 Task: Find people on LinkedIn who work at SGS, are located in Xianyang, Shaanxi, China, in the Public Policy Offices industry, speak French, offer Project Management services, and attended Sikkim University.
Action: Mouse moved to (509, 58)
Screenshot: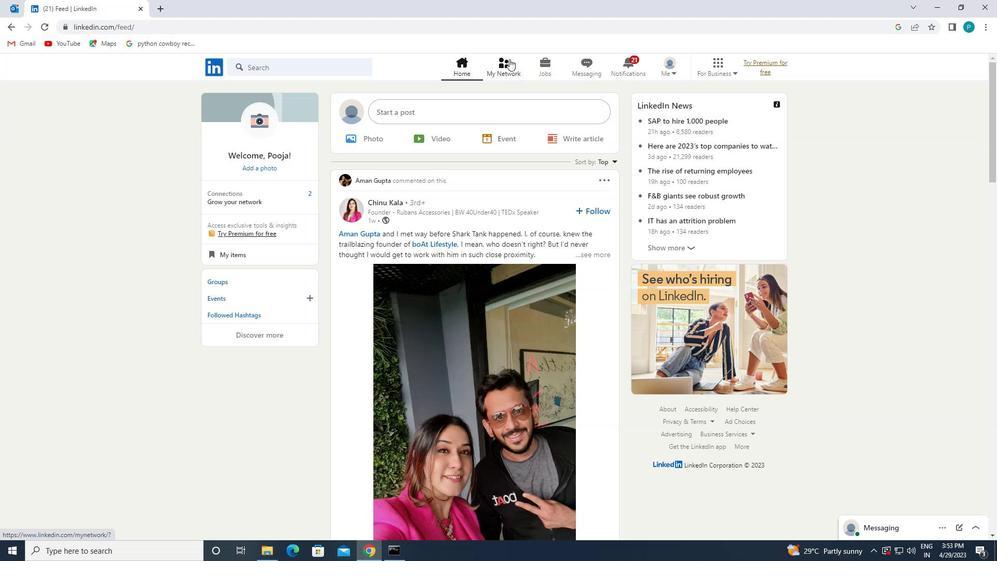 
Action: Mouse pressed left at (509, 58)
Screenshot: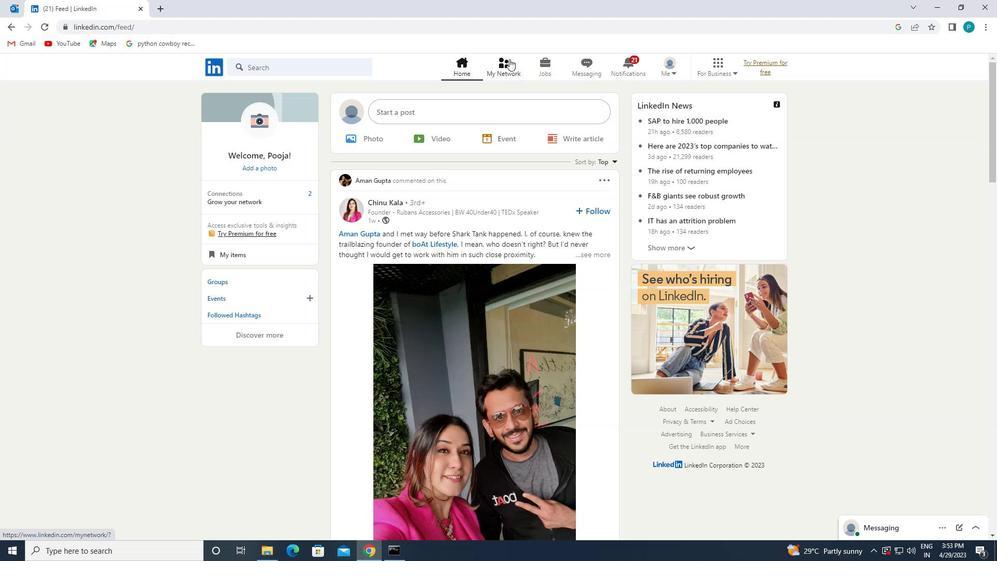 
Action: Mouse moved to (288, 125)
Screenshot: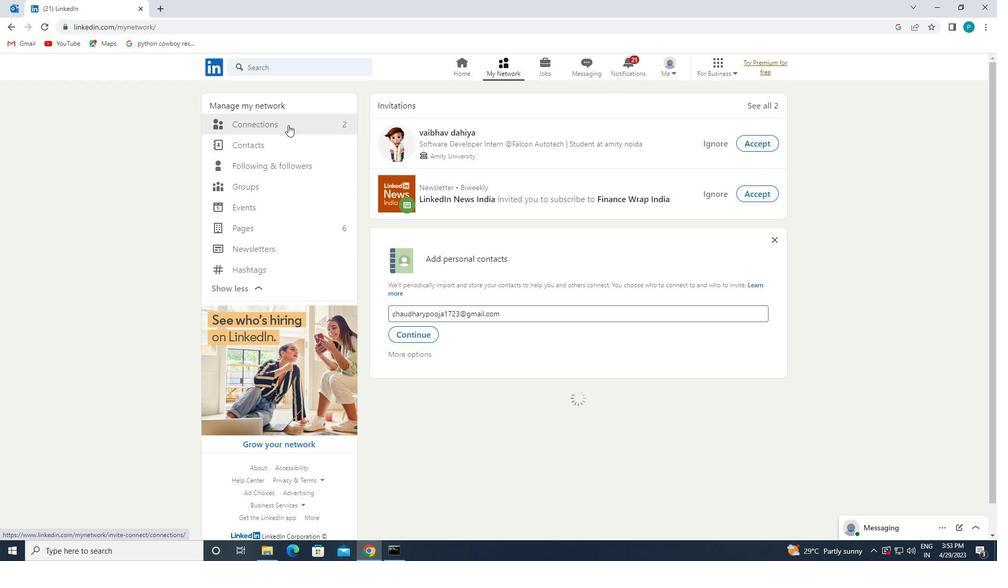 
Action: Mouse pressed left at (288, 125)
Screenshot: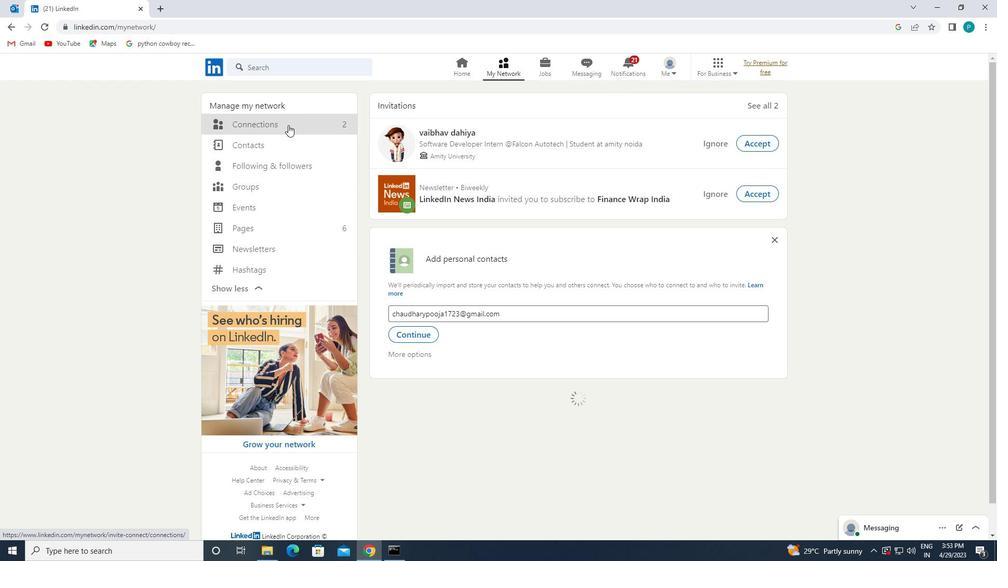 
Action: Mouse moved to (552, 126)
Screenshot: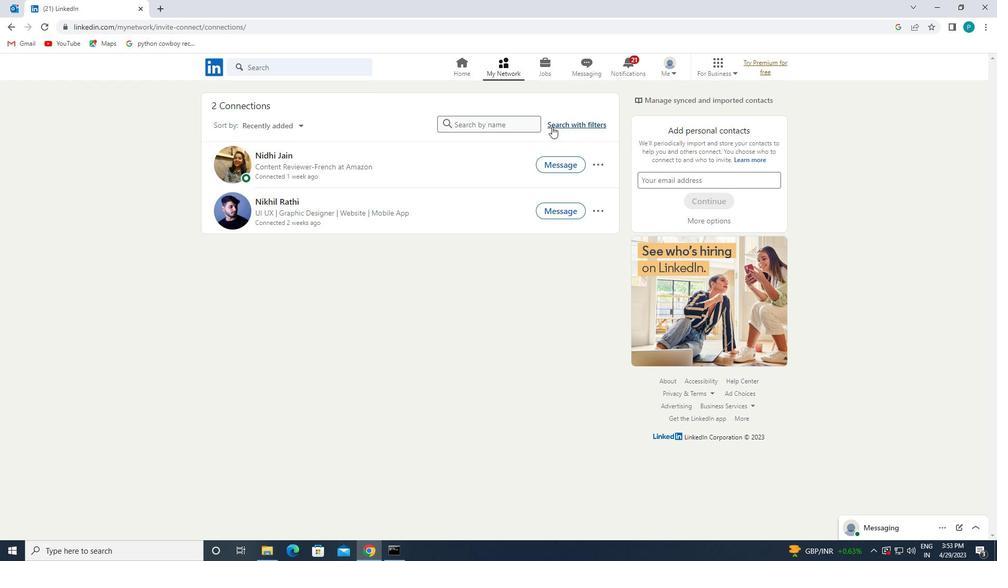 
Action: Mouse pressed left at (552, 126)
Screenshot: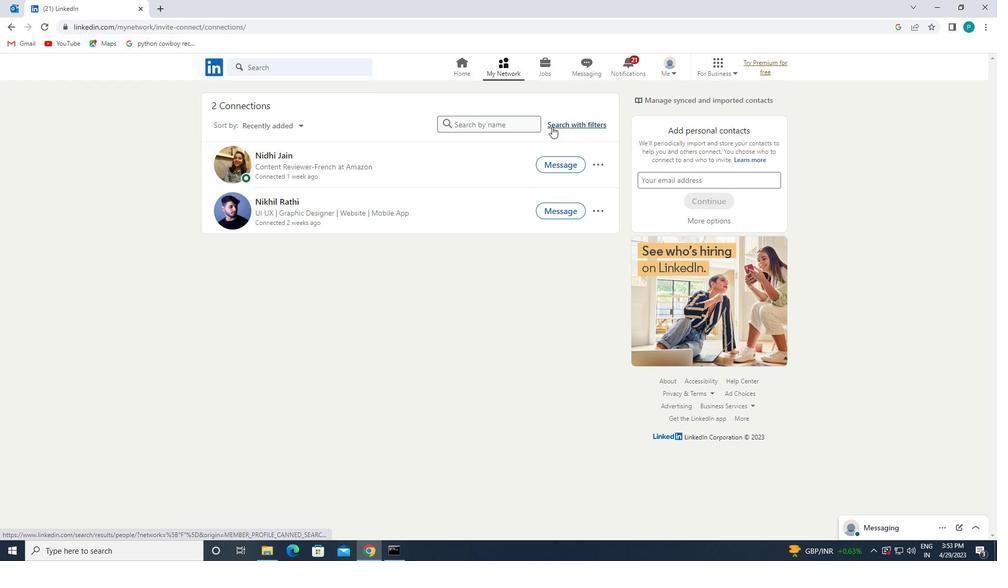 
Action: Mouse moved to (531, 100)
Screenshot: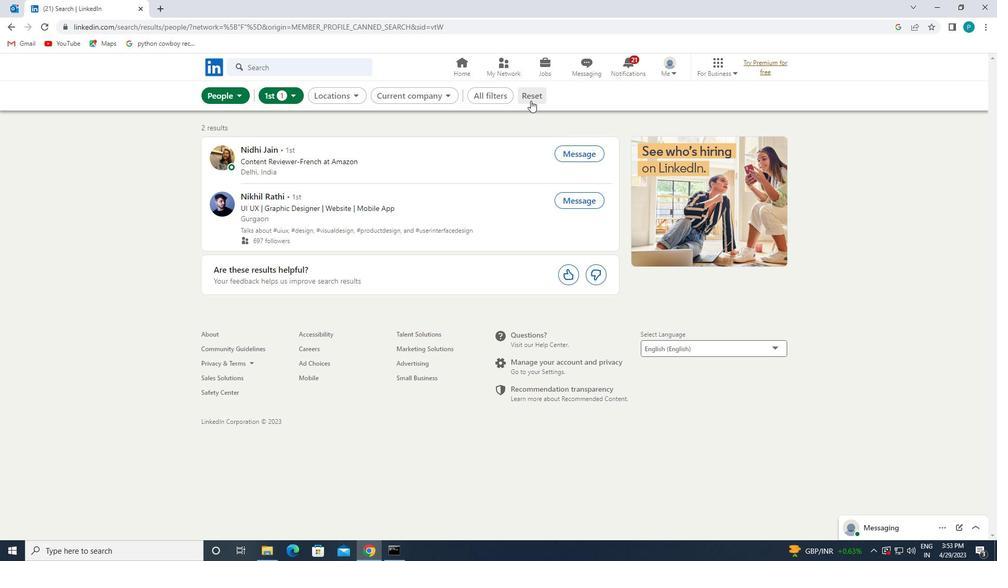 
Action: Mouse pressed left at (531, 100)
Screenshot: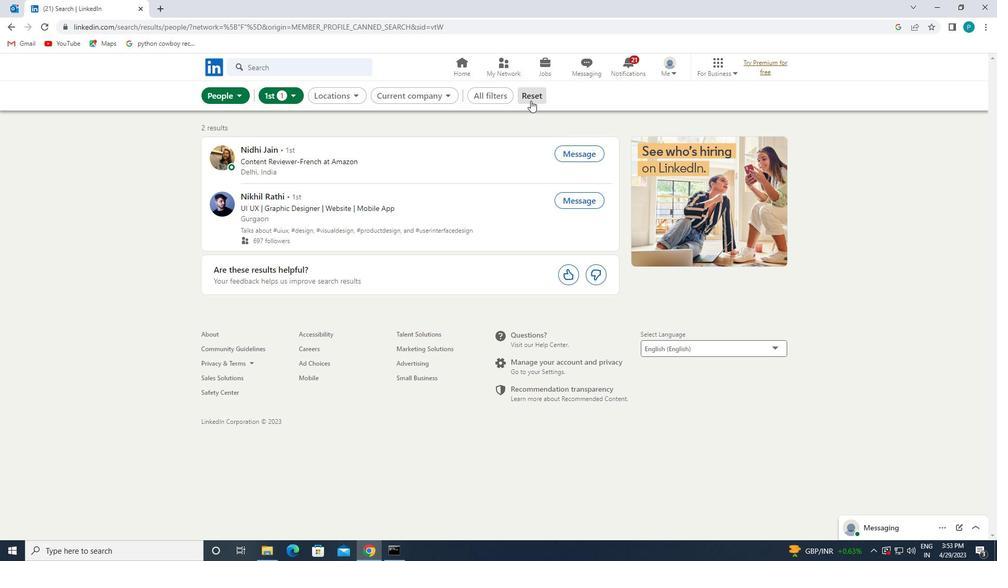 
Action: Mouse moved to (514, 92)
Screenshot: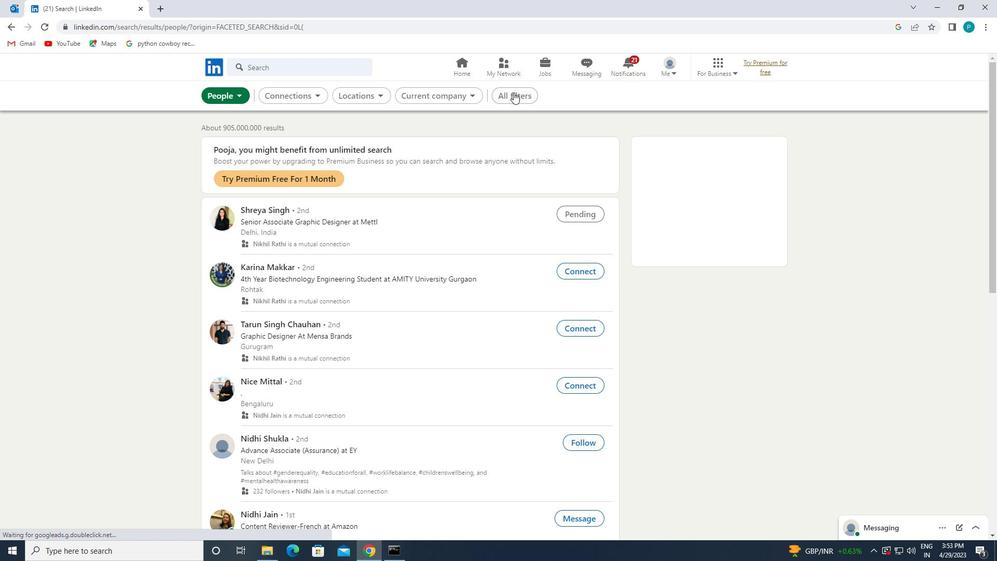 
Action: Mouse pressed left at (514, 92)
Screenshot: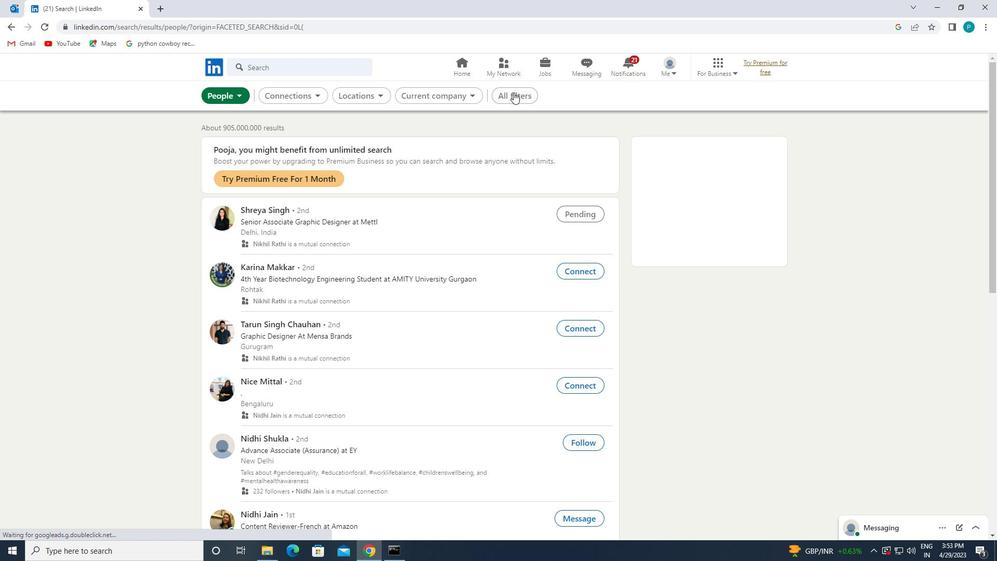 
Action: Mouse moved to (853, 256)
Screenshot: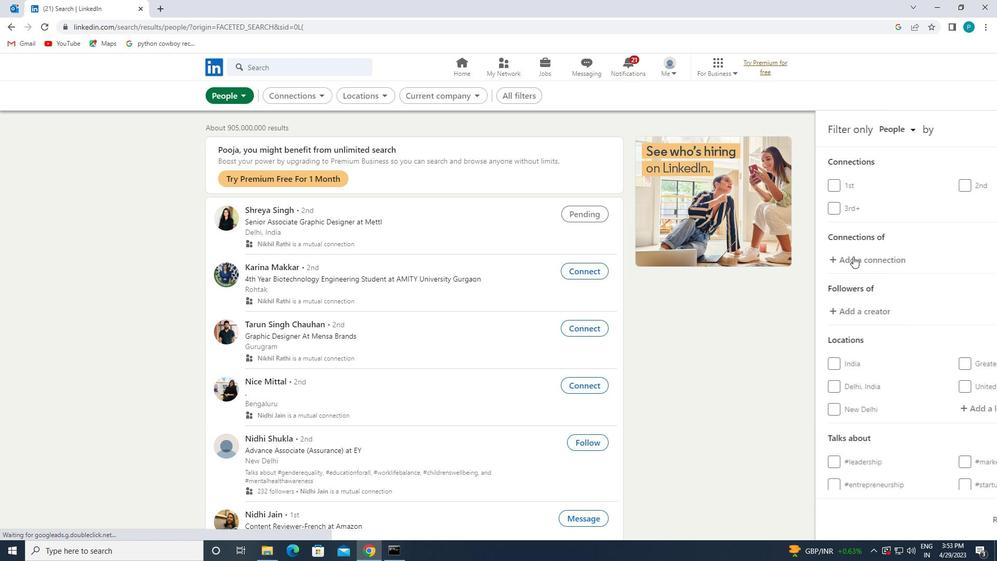
Action: Mouse scrolled (853, 256) with delta (0, 0)
Screenshot: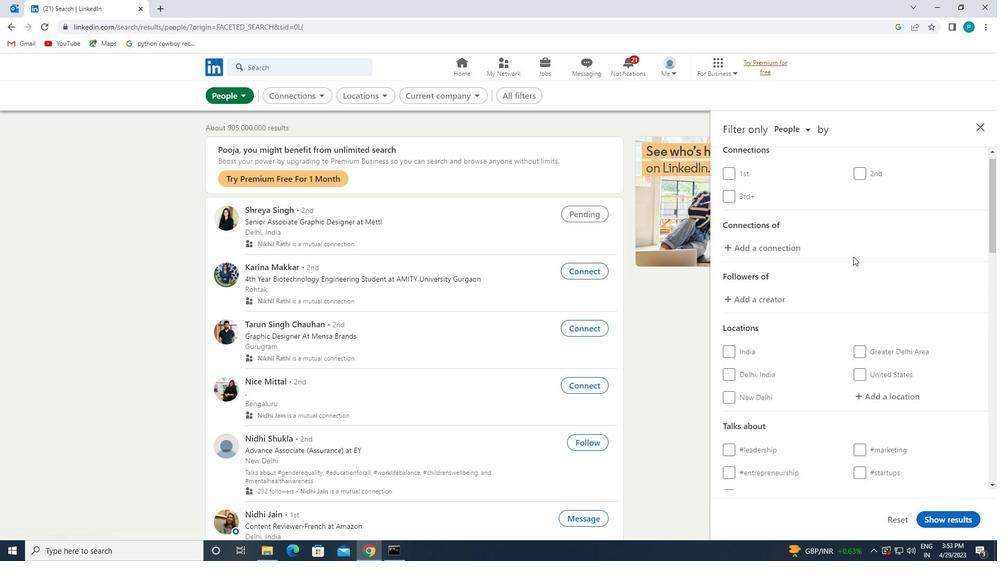 
Action: Mouse scrolled (853, 256) with delta (0, 0)
Screenshot: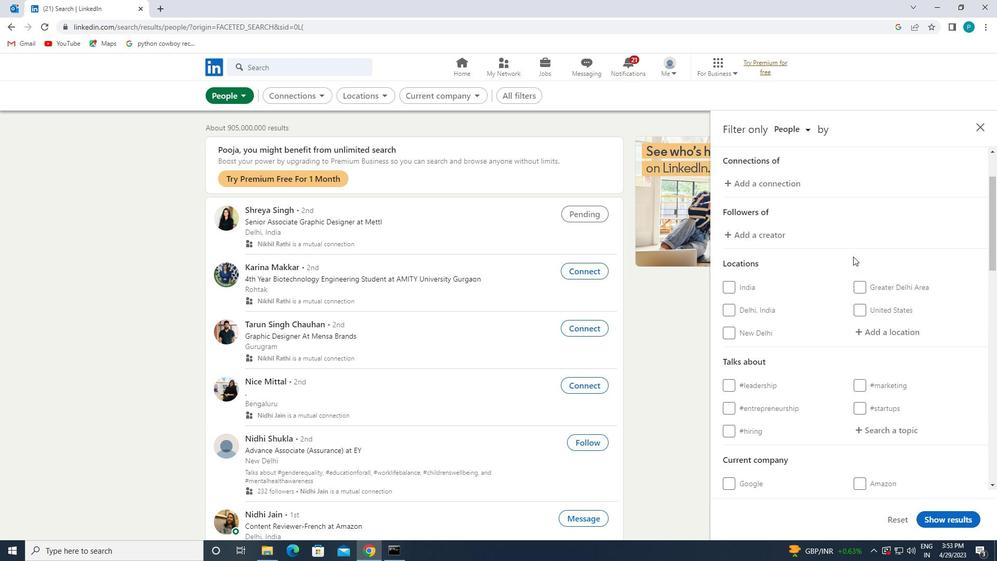 
Action: Mouse moved to (870, 305)
Screenshot: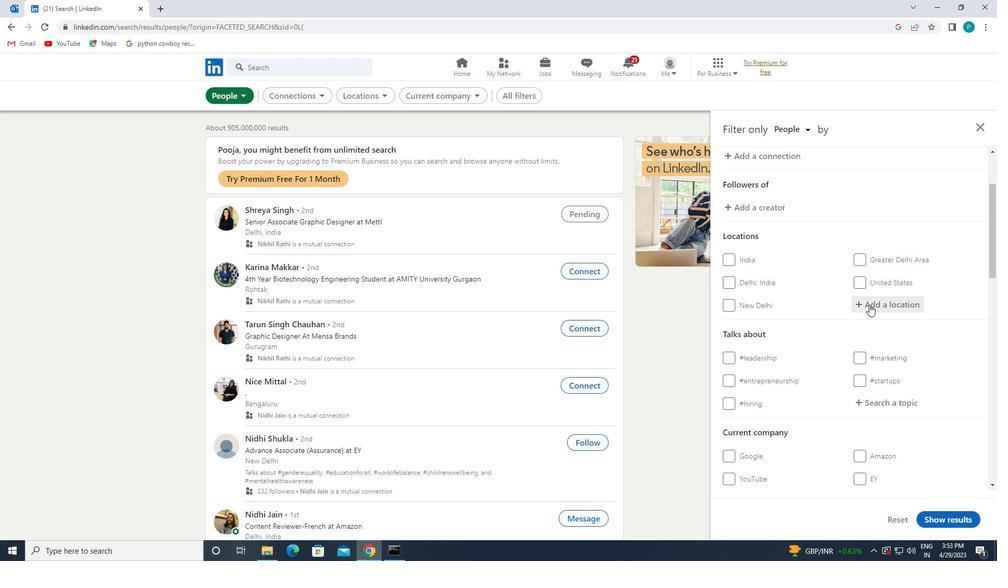 
Action: Mouse pressed left at (870, 305)
Screenshot: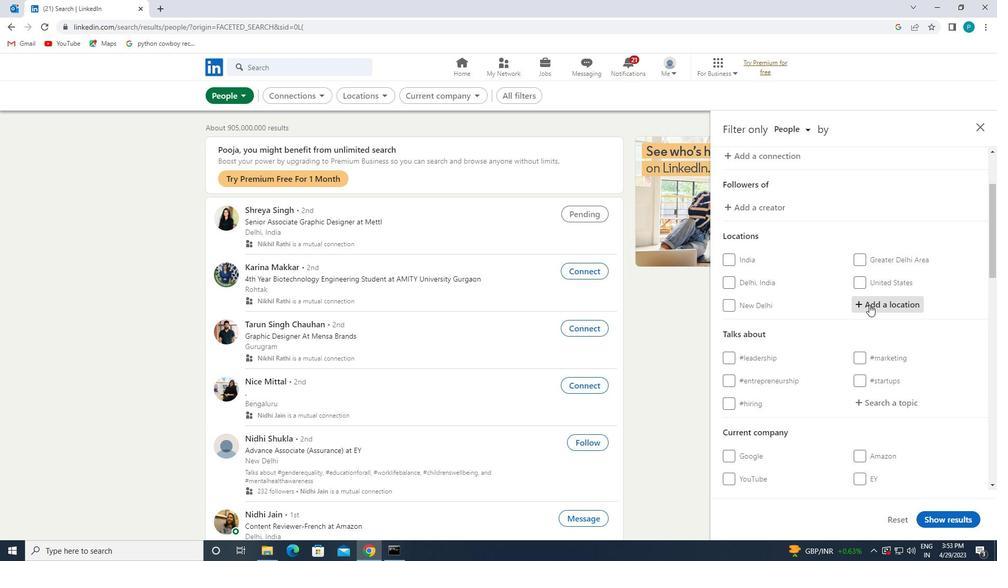 
Action: Key pressed <Key.caps_lock>x<Key.caps_lock>iang<Key.backspace>yan
Screenshot: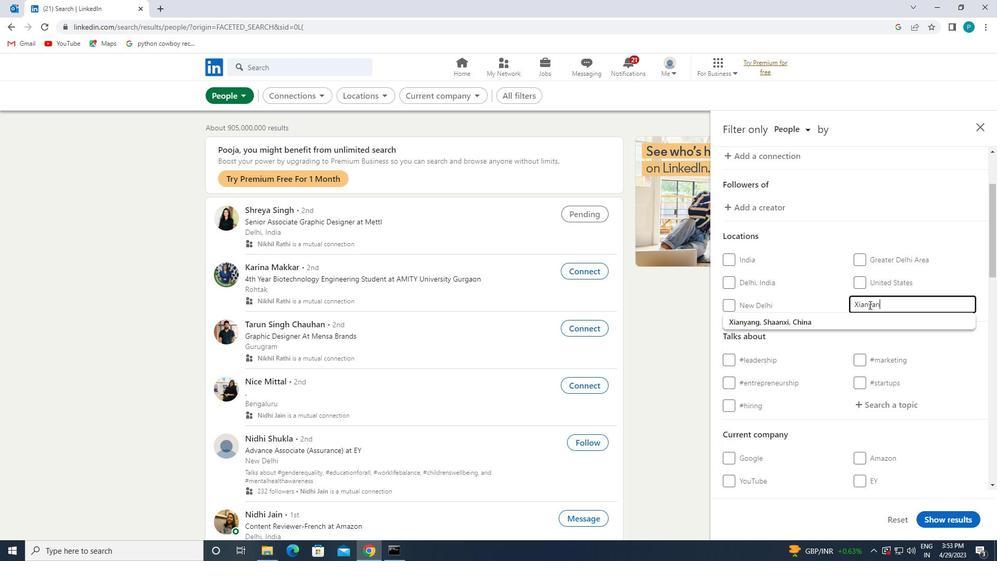 
Action: Mouse moved to (886, 317)
Screenshot: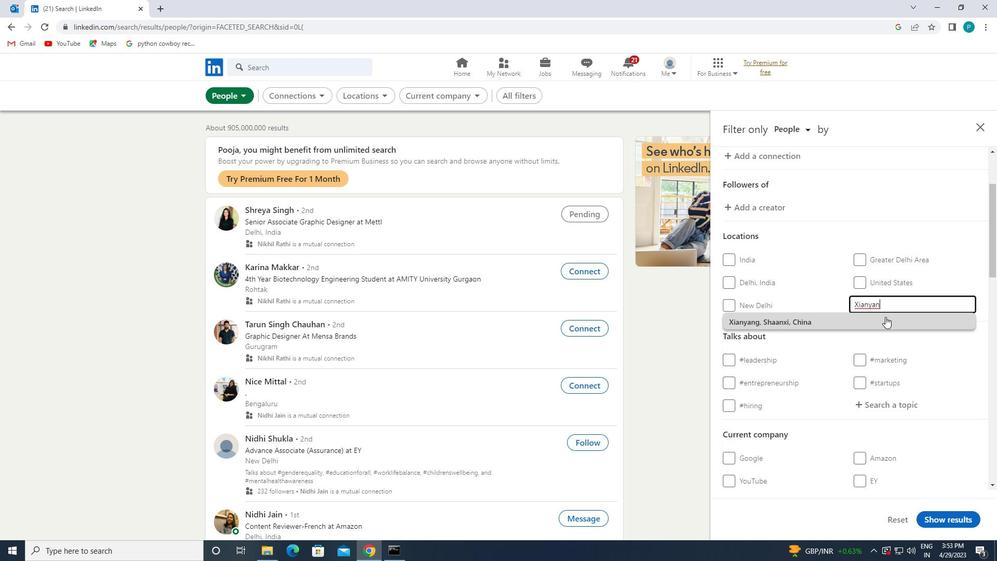
Action: Mouse pressed left at (886, 317)
Screenshot: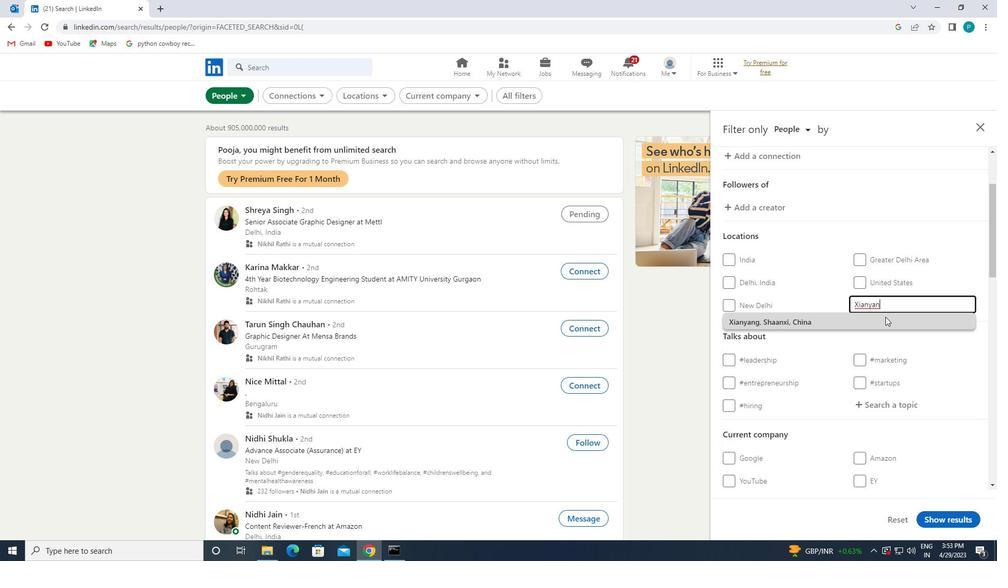 
Action: Mouse moved to (873, 400)
Screenshot: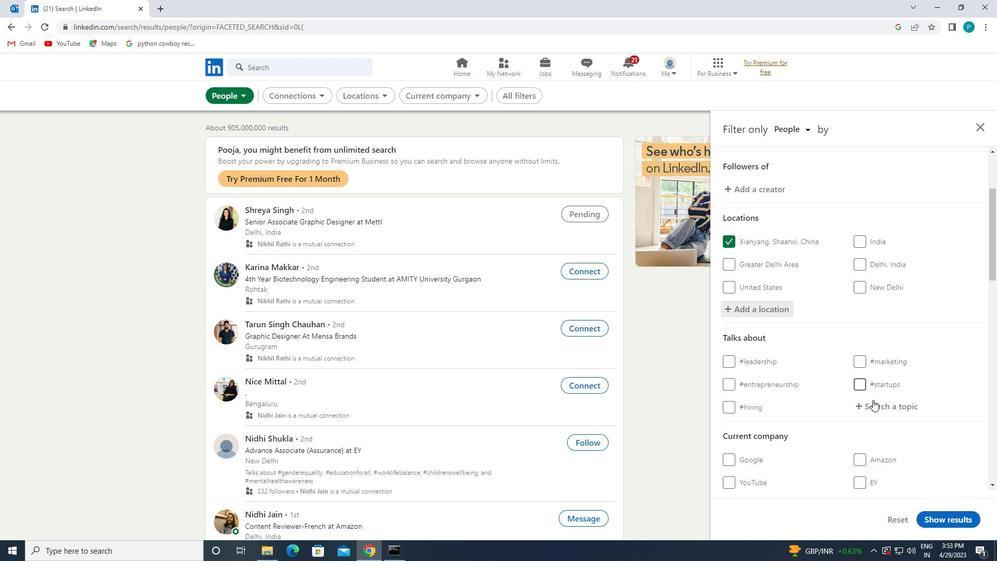 
Action: Mouse scrolled (873, 399) with delta (0, 0)
Screenshot: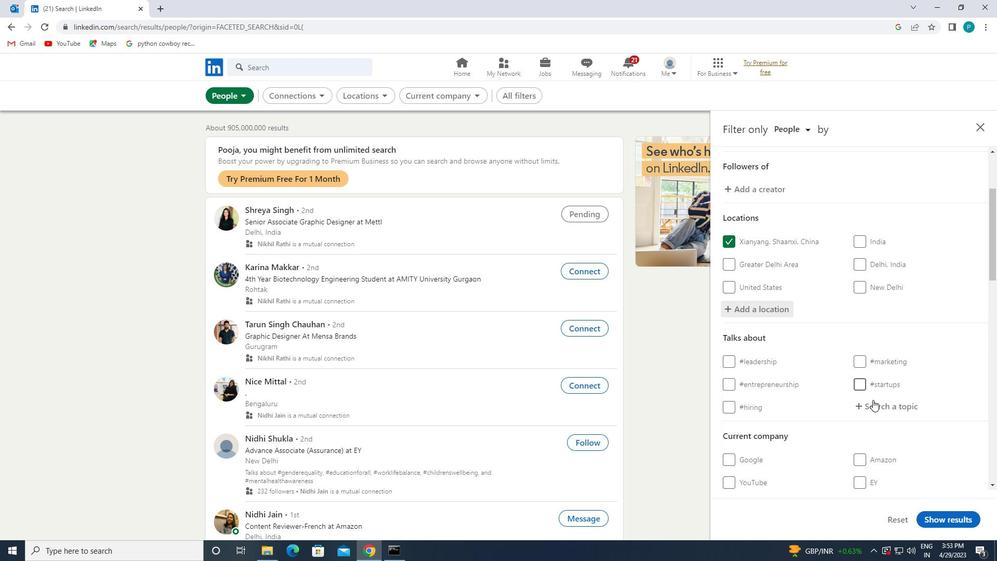 
Action: Mouse moved to (875, 374)
Screenshot: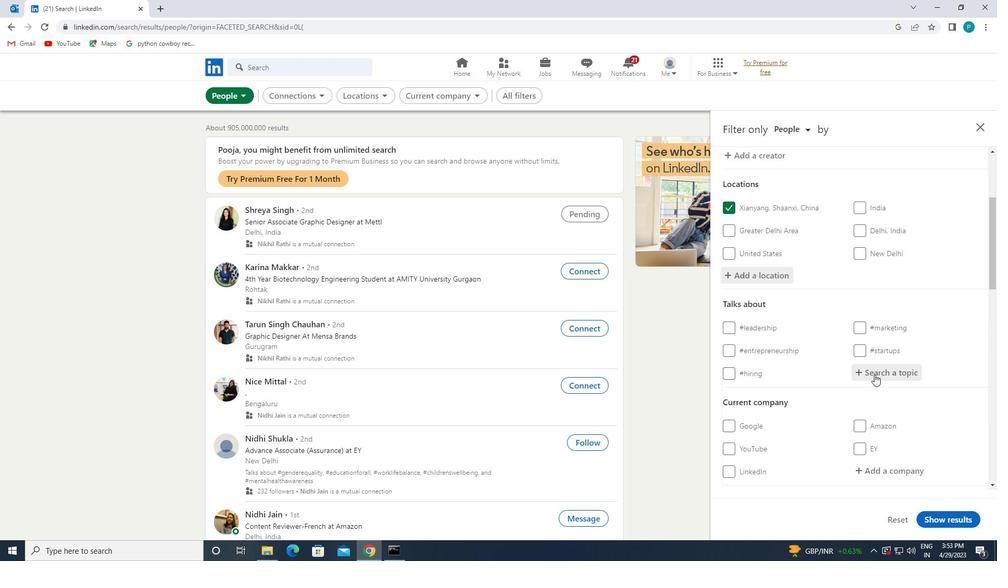 
Action: Mouse pressed left at (875, 374)
Screenshot: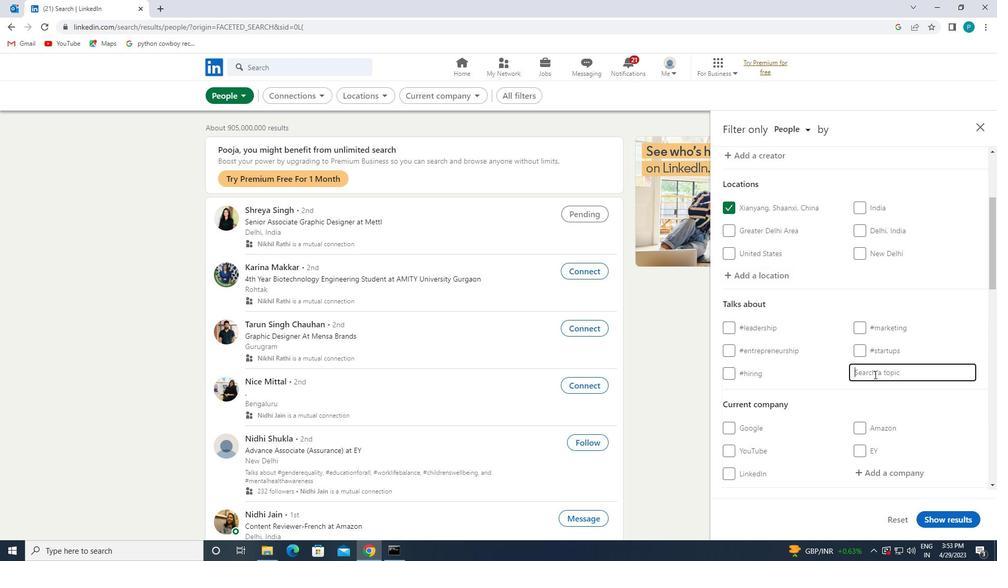 
Action: Key pressed <Key.shift><Key.shift>#<Key.caps_lock>M<Key.caps_lock>ANAGEMENTTIPS
Screenshot: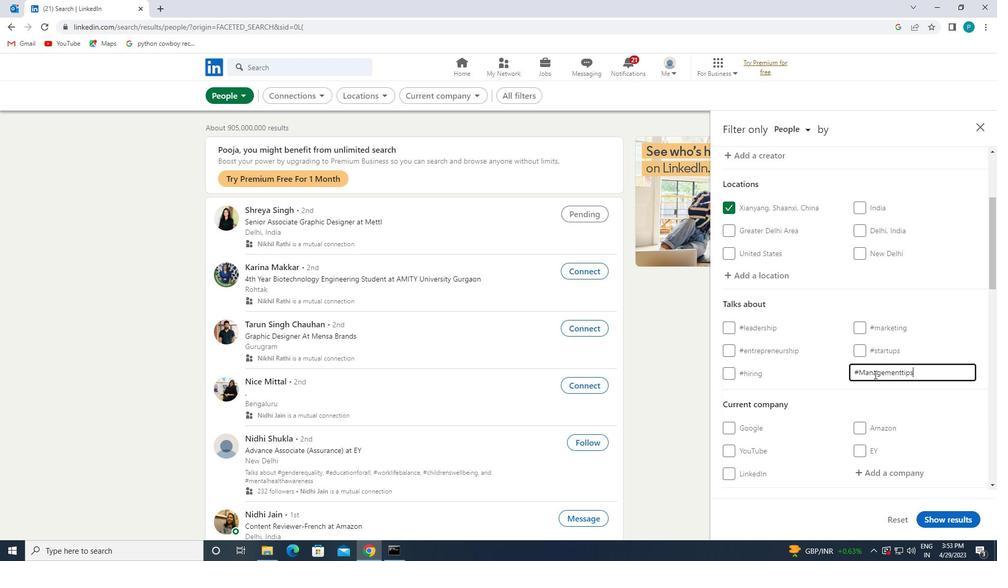 
Action: Mouse scrolled (875, 374) with delta (0, 0)
Screenshot: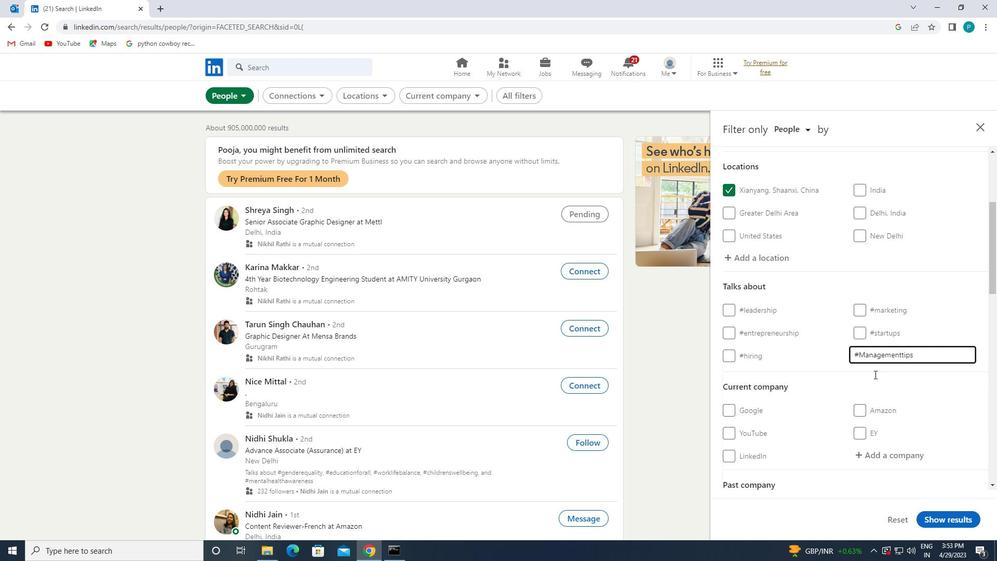 
Action: Mouse moved to (881, 395)
Screenshot: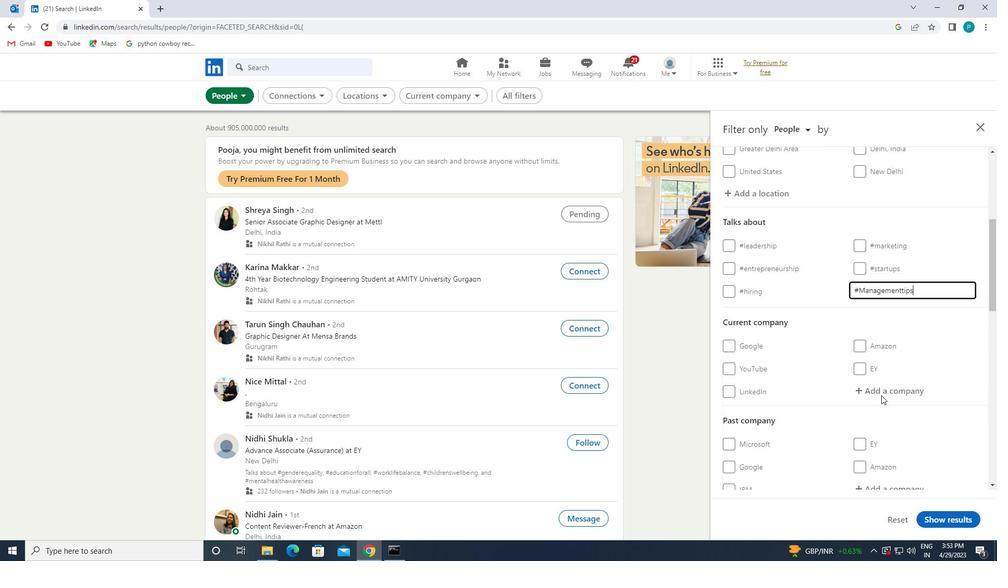 
Action: Mouse scrolled (881, 394) with delta (0, 0)
Screenshot: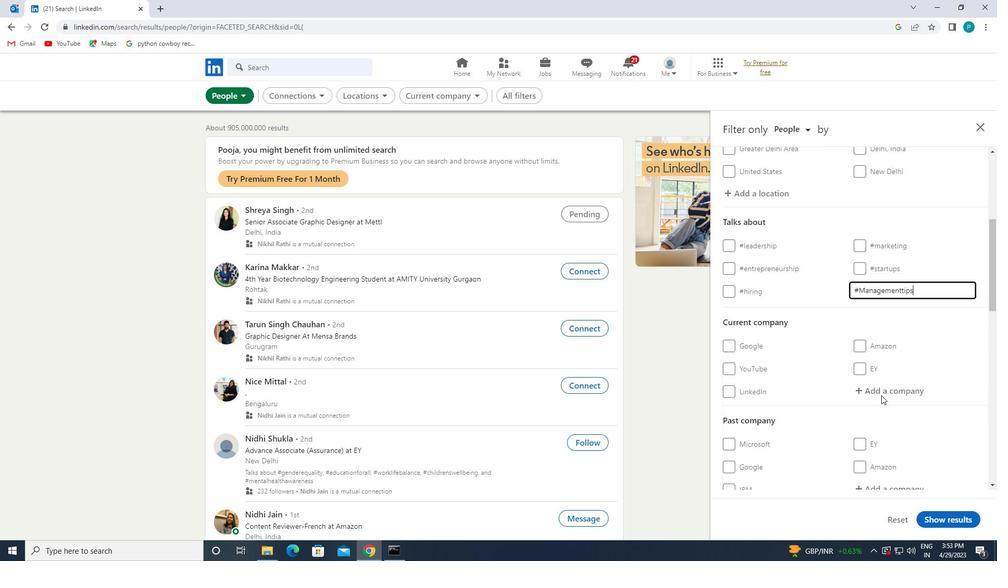 
Action: Mouse moved to (866, 366)
Screenshot: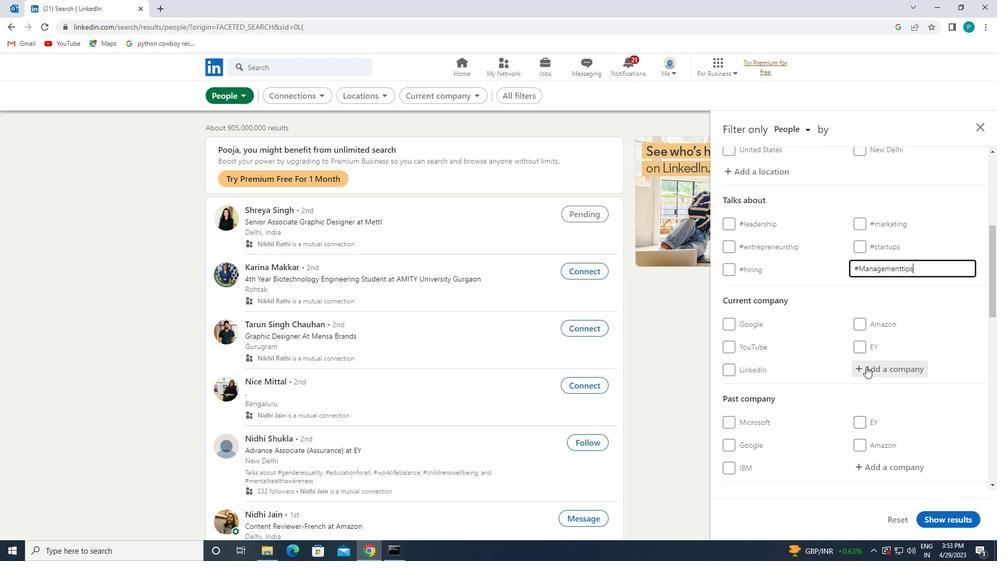 
Action: Mouse scrolled (866, 366) with delta (0, 0)
Screenshot: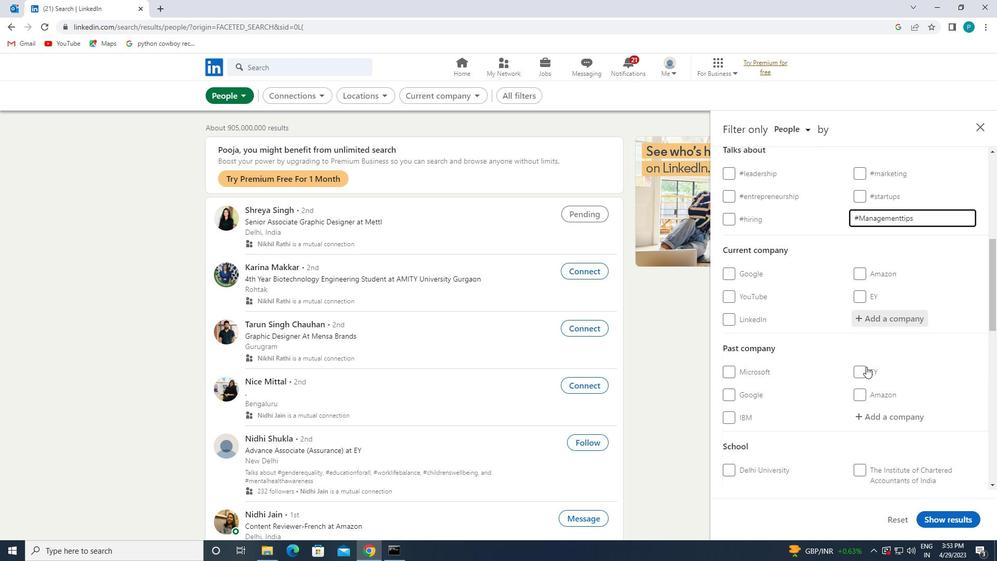 
Action: Mouse scrolled (866, 366) with delta (0, 0)
Screenshot: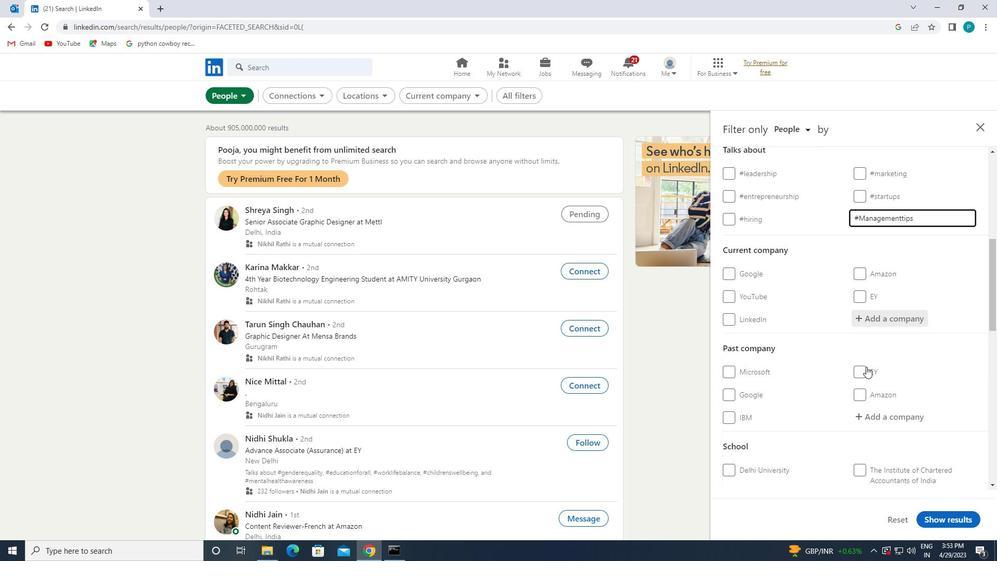 
Action: Mouse scrolled (866, 366) with delta (0, 0)
Screenshot: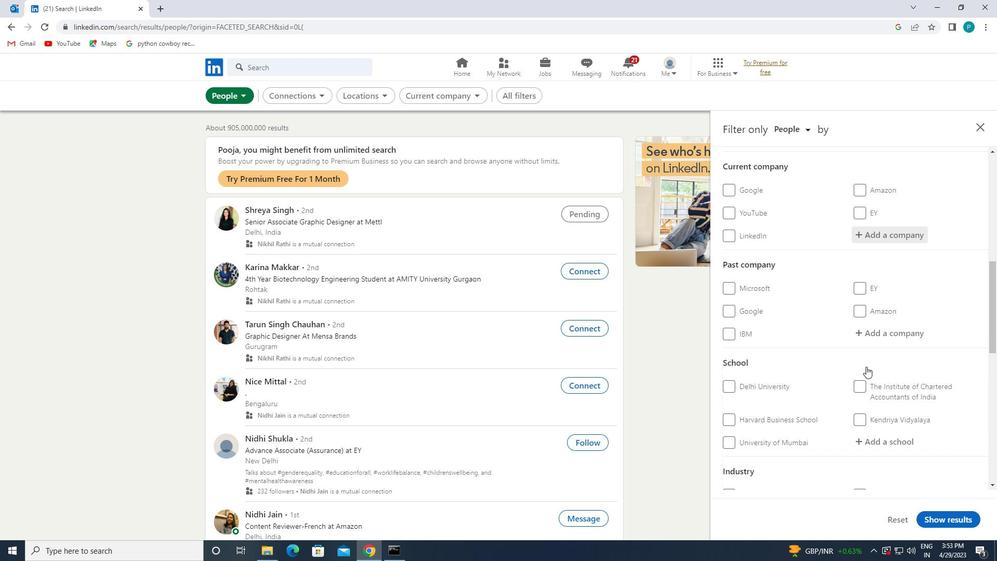 
Action: Mouse scrolled (866, 366) with delta (0, 0)
Screenshot: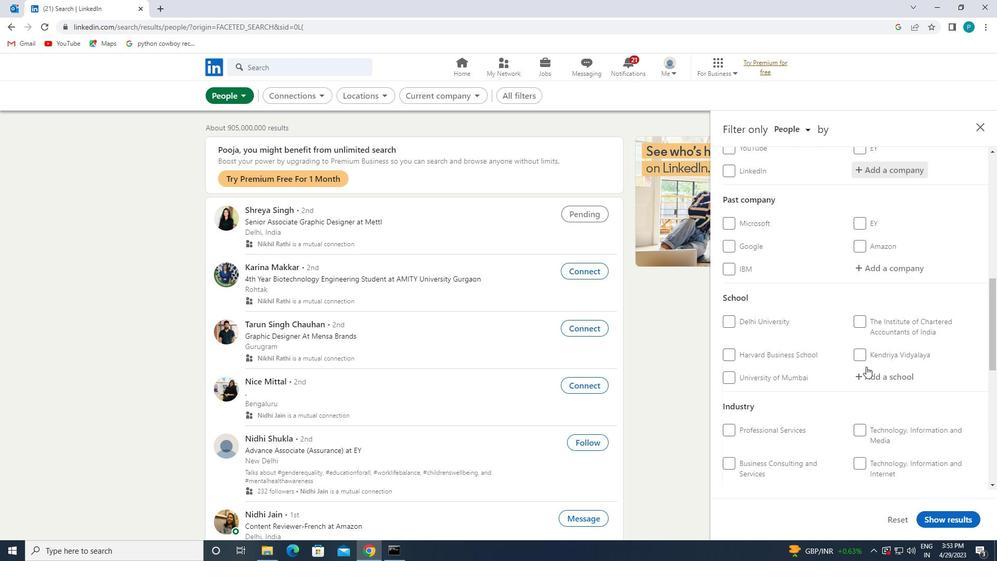 
Action: Mouse moved to (817, 373)
Screenshot: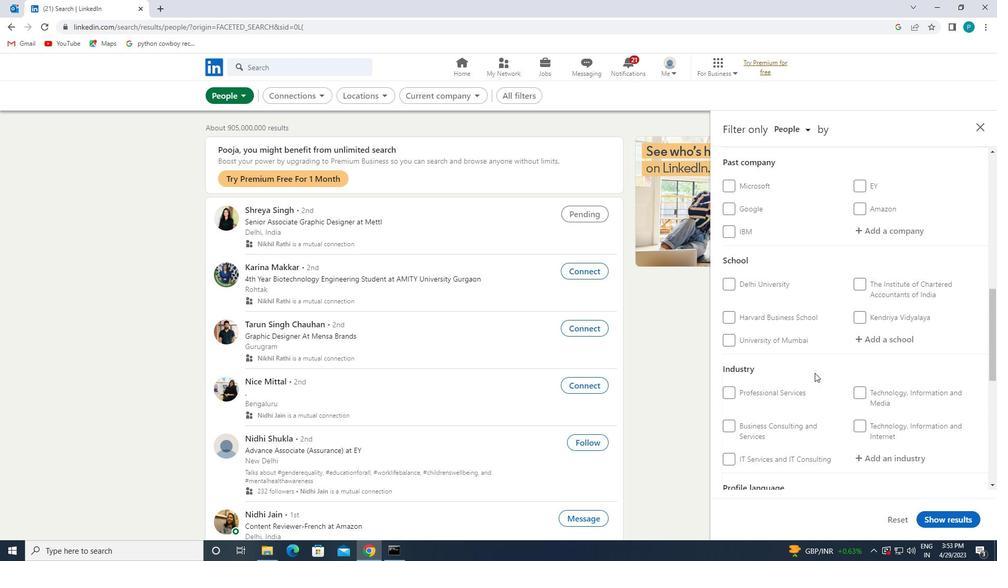 
Action: Mouse scrolled (817, 373) with delta (0, 0)
Screenshot: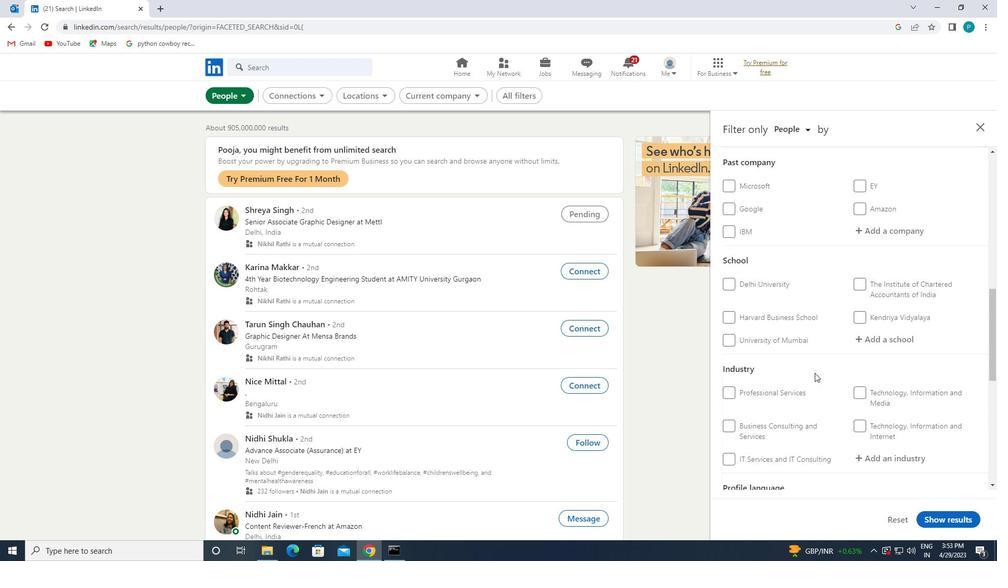 
Action: Mouse scrolled (817, 373) with delta (0, 0)
Screenshot: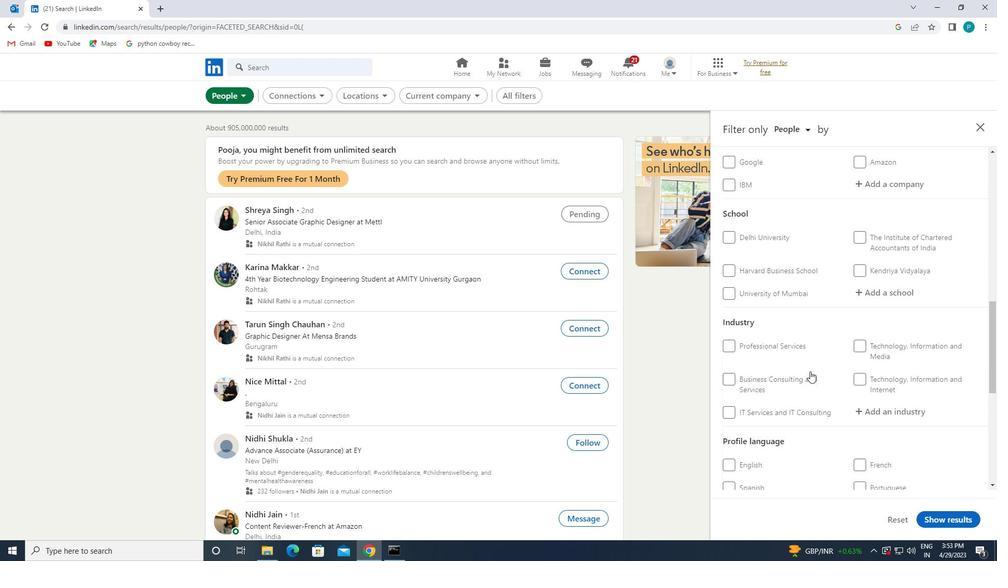 
Action: Mouse moved to (800, 366)
Screenshot: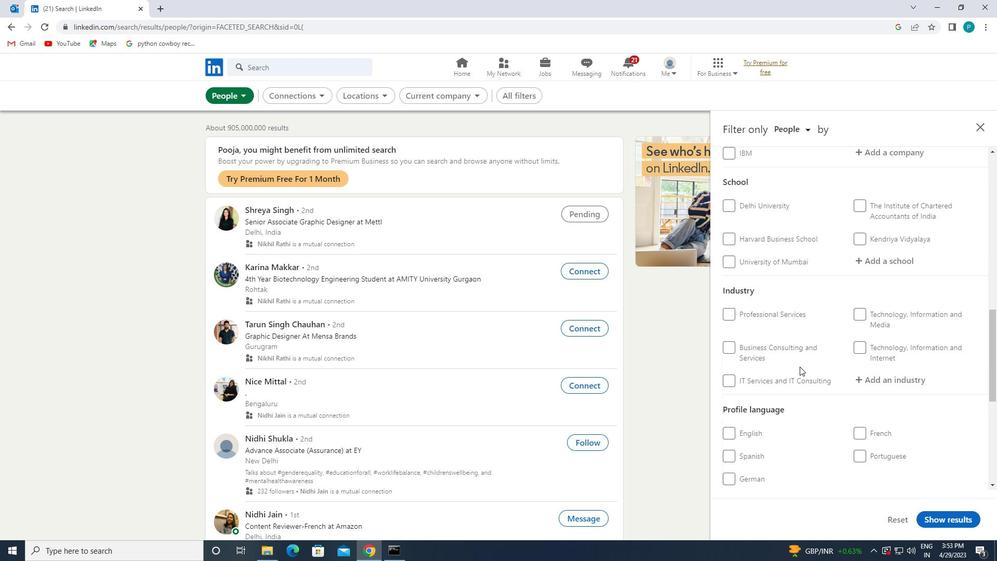 
Action: Mouse scrolled (800, 366) with delta (0, 0)
Screenshot: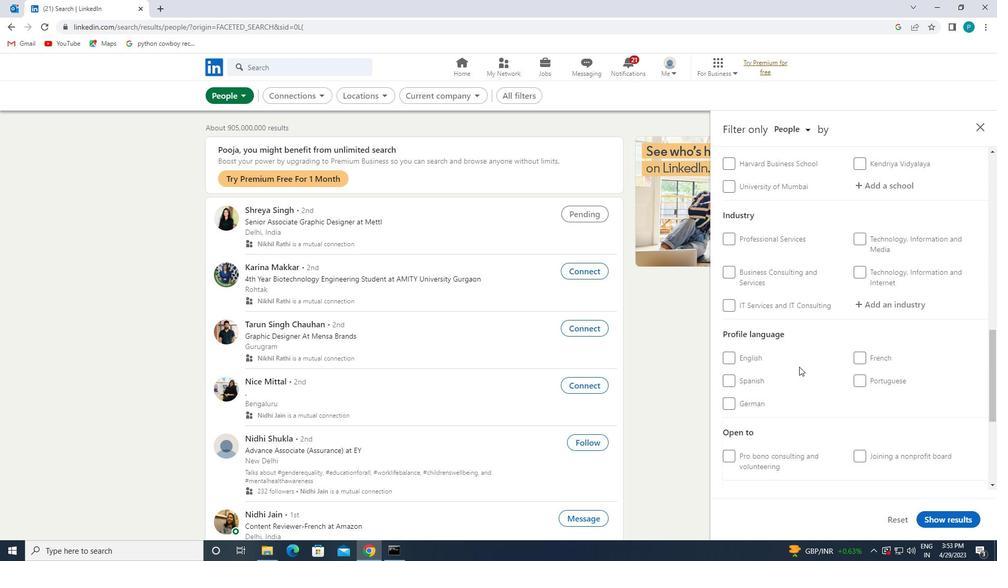 
Action: Mouse scrolled (800, 366) with delta (0, 0)
Screenshot: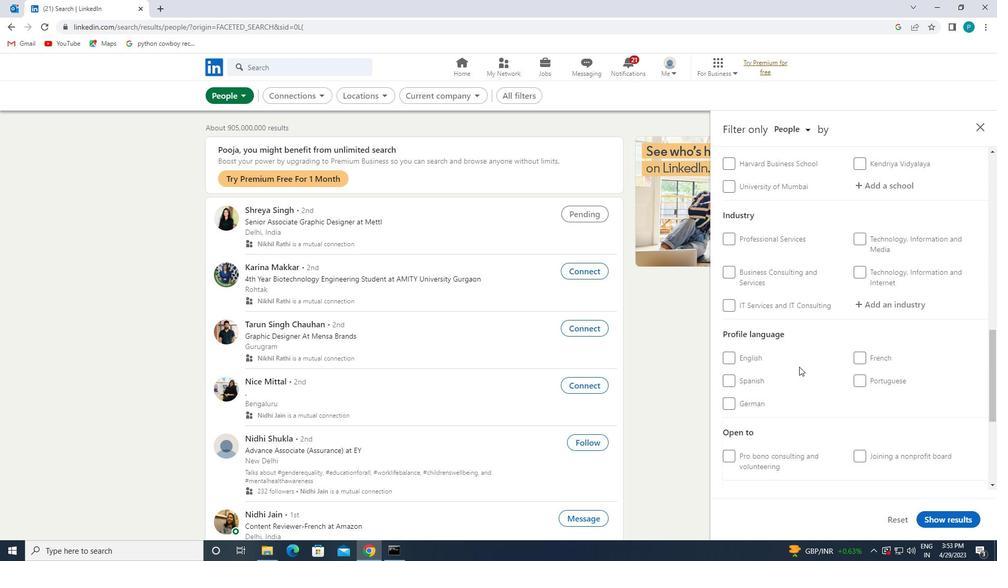 
Action: Mouse scrolled (800, 366) with delta (0, 0)
Screenshot: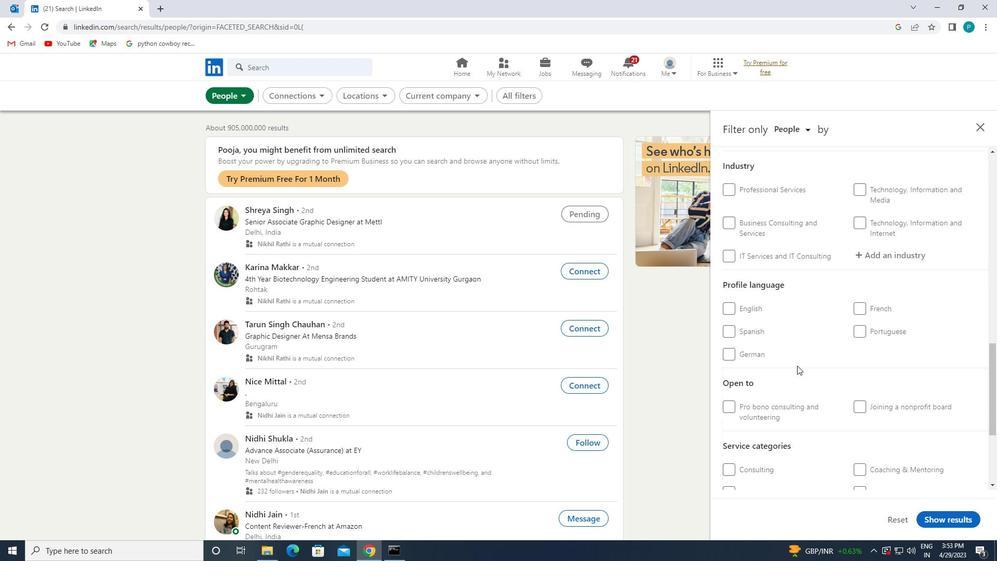 
Action: Mouse moved to (772, 362)
Screenshot: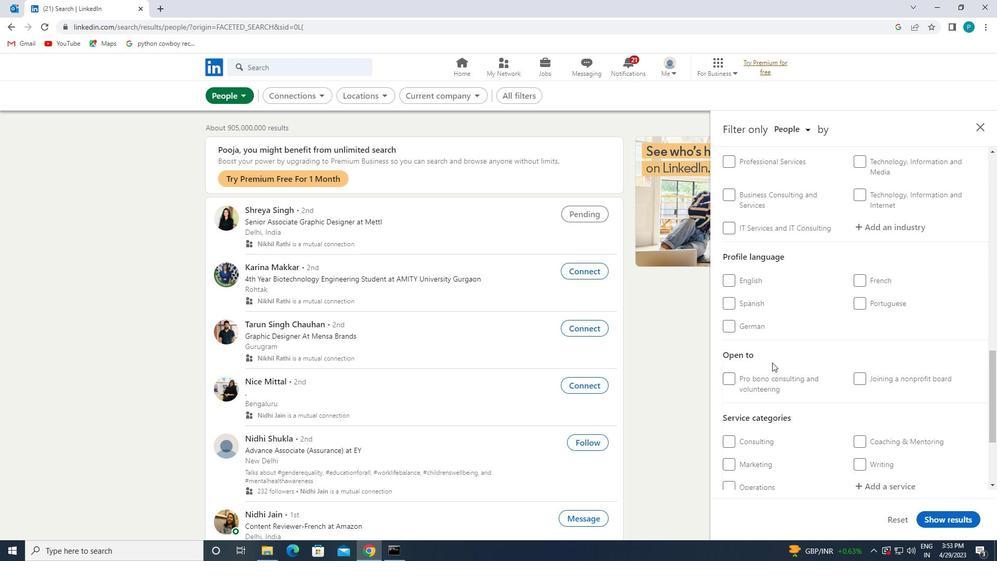 
Action: Mouse scrolled (772, 362) with delta (0, 0)
Screenshot: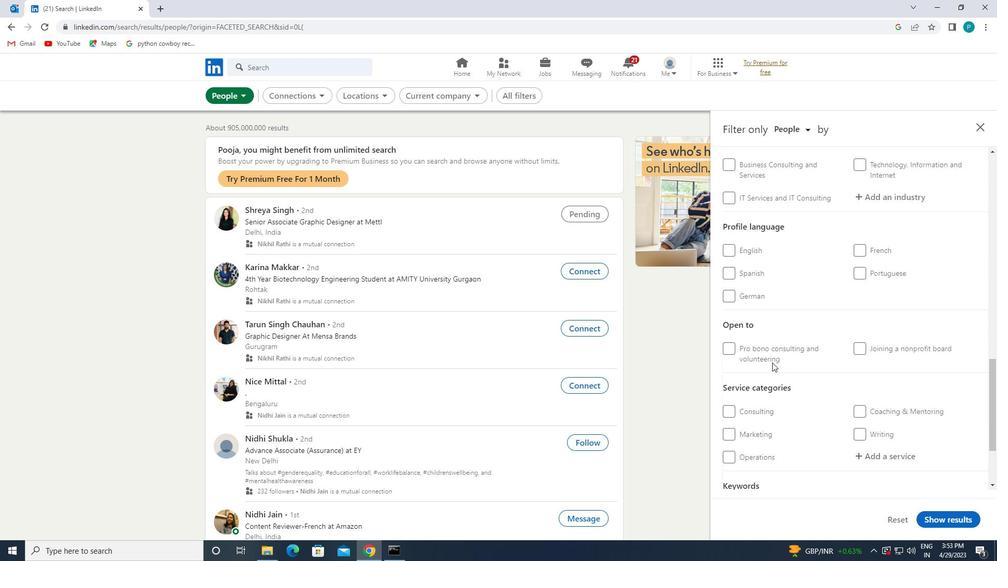 
Action: Mouse moved to (868, 230)
Screenshot: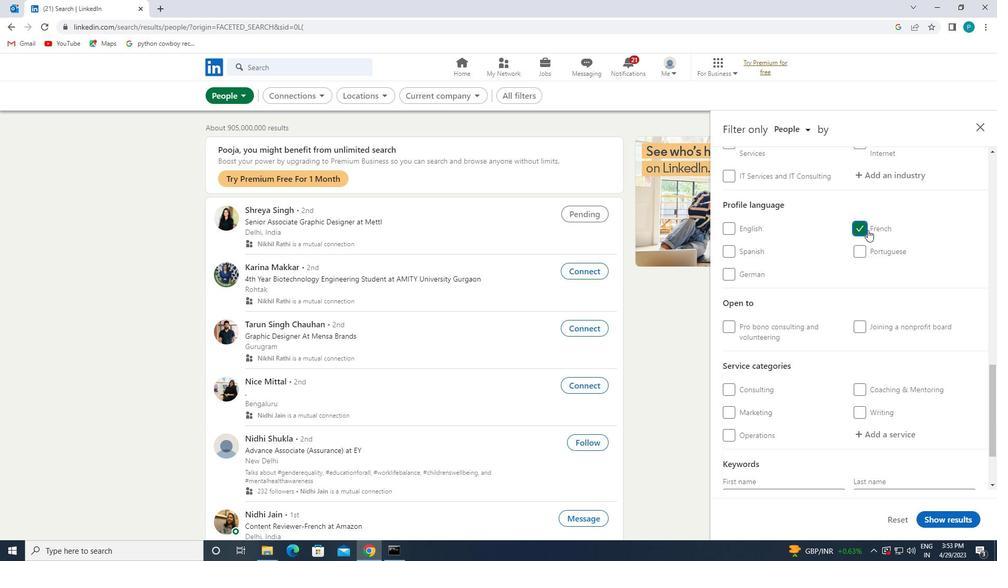 
Action: Mouse pressed left at (868, 230)
Screenshot: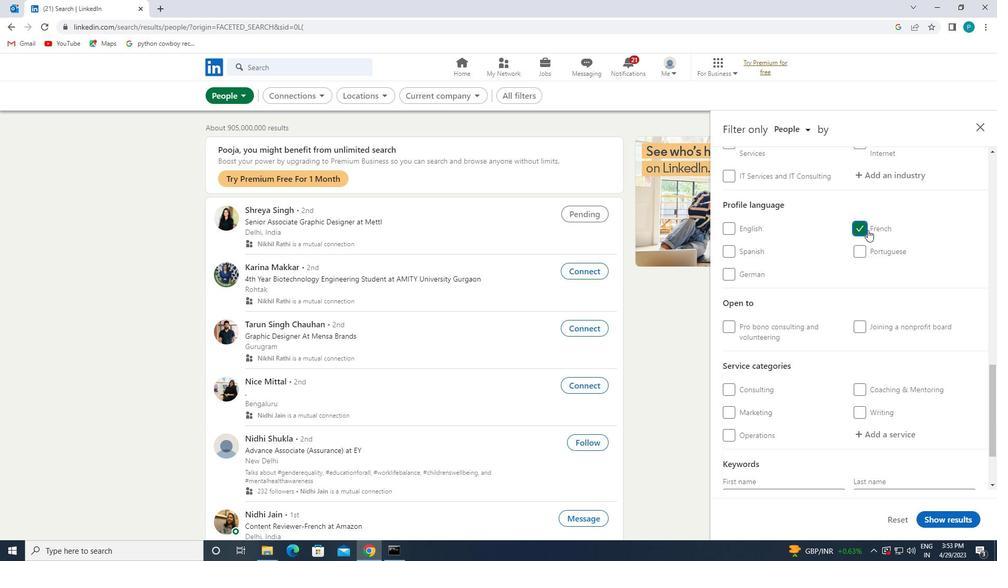 
Action: Mouse moved to (866, 228)
Screenshot: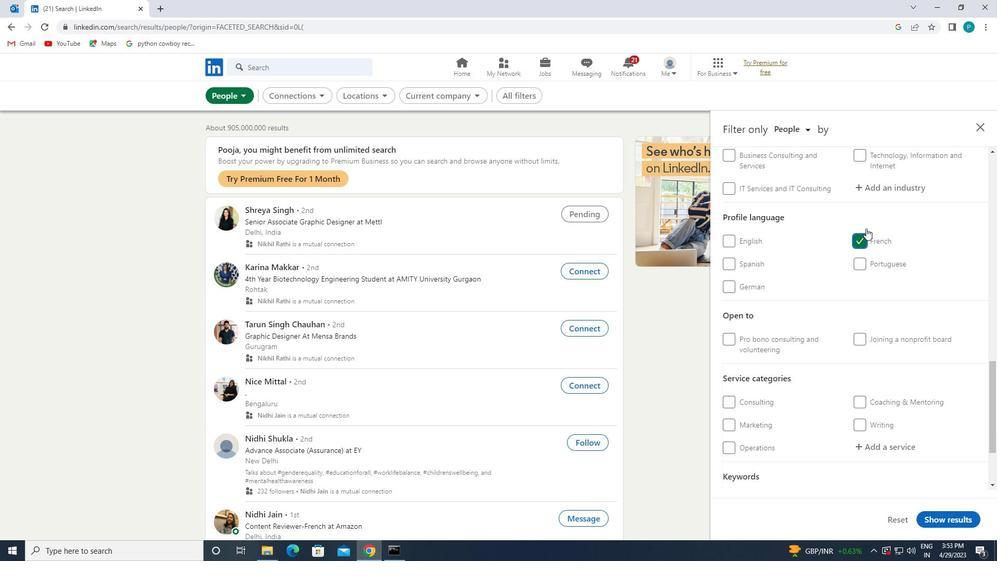 
Action: Mouse scrolled (866, 229) with delta (0, 0)
Screenshot: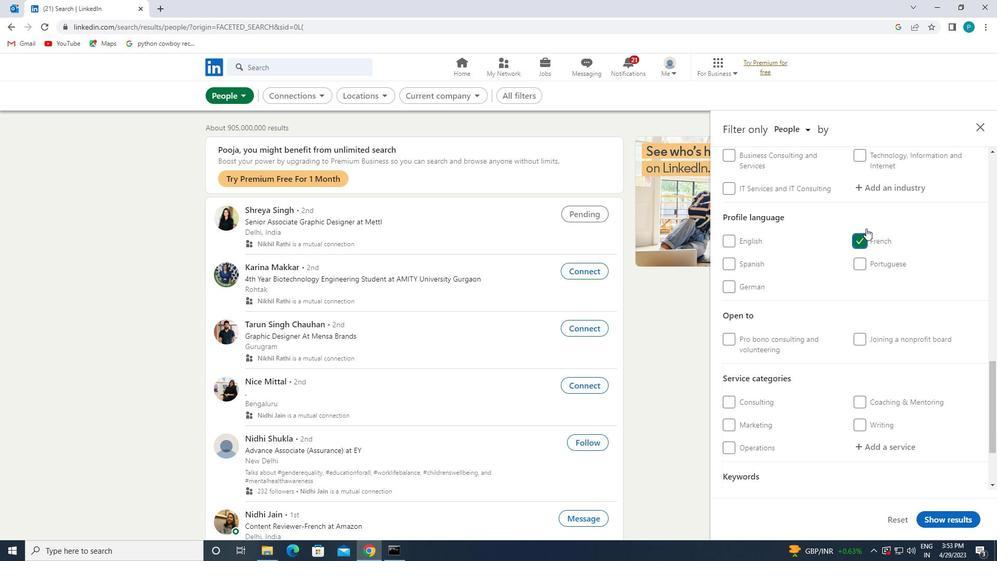 
Action: Mouse scrolled (866, 229) with delta (0, 0)
Screenshot: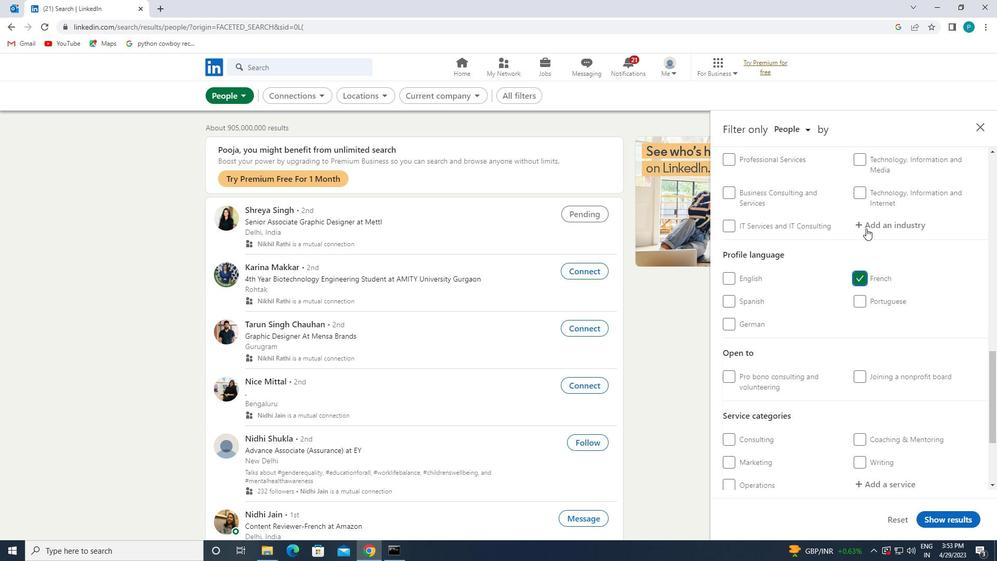 
Action: Mouse scrolled (866, 229) with delta (0, 0)
Screenshot: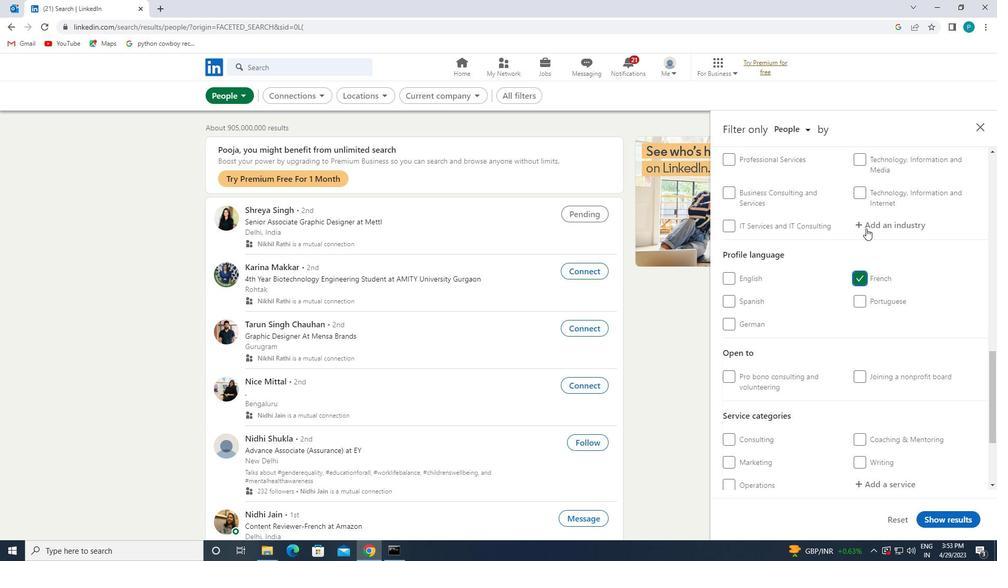 
Action: Mouse scrolled (866, 229) with delta (0, 0)
Screenshot: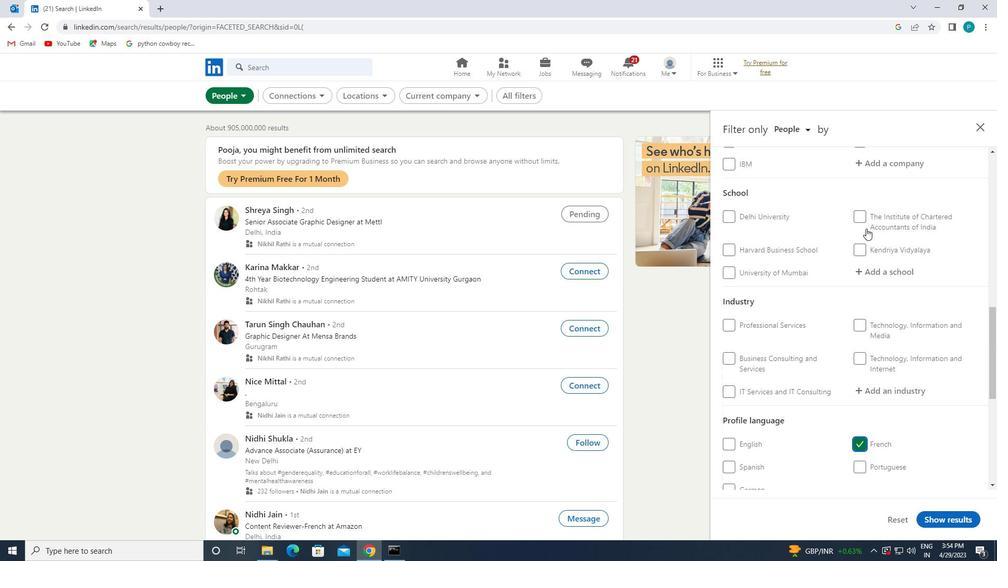 
Action: Mouse scrolled (866, 229) with delta (0, 0)
Screenshot: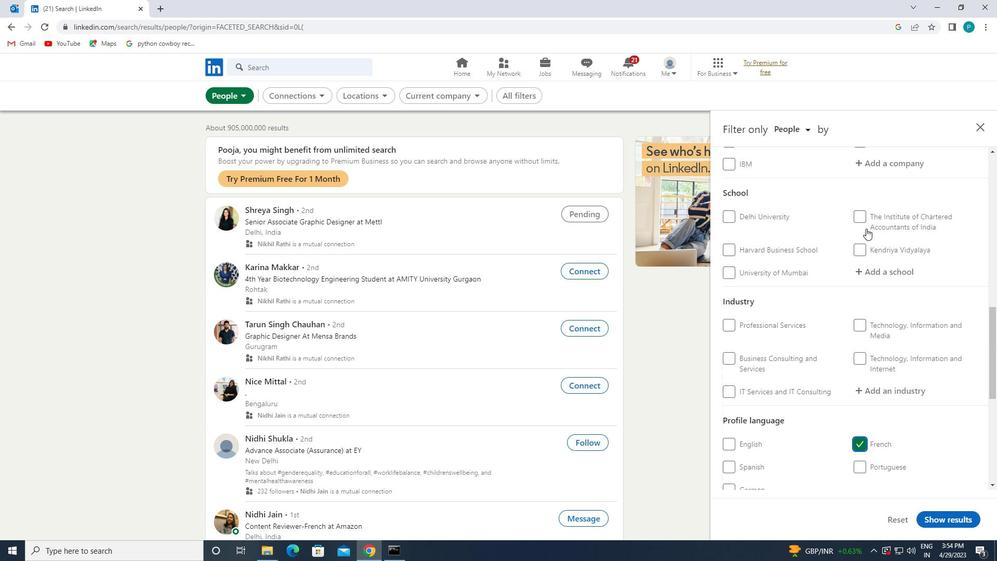 
Action: Mouse moved to (876, 271)
Screenshot: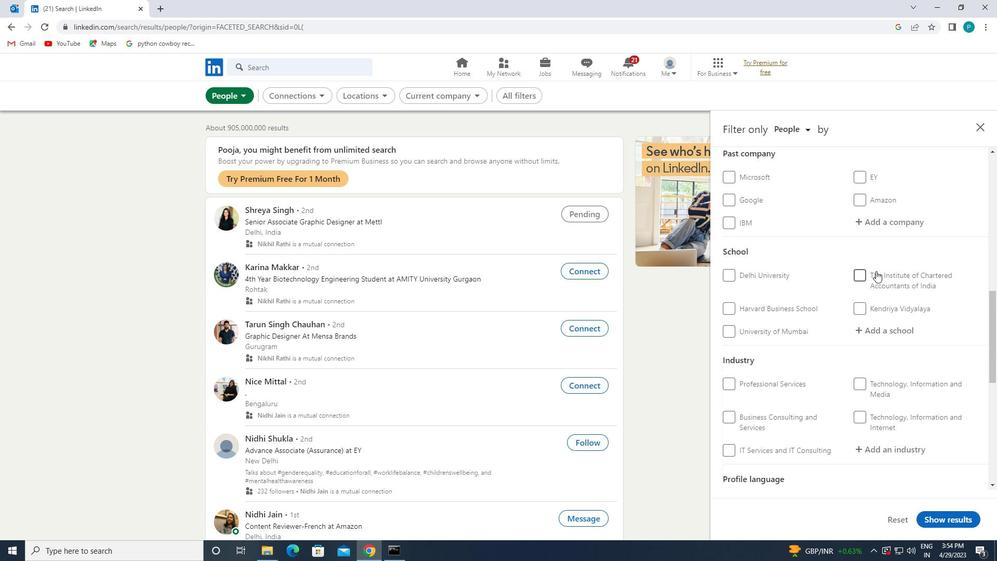 
Action: Mouse scrolled (876, 271) with delta (0, 0)
Screenshot: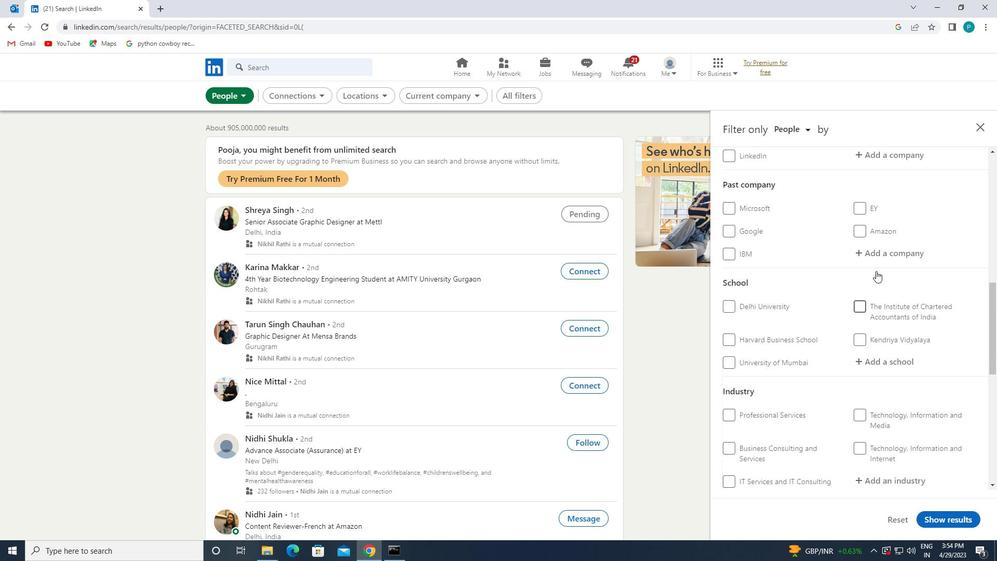 
Action: Mouse scrolled (876, 271) with delta (0, 0)
Screenshot: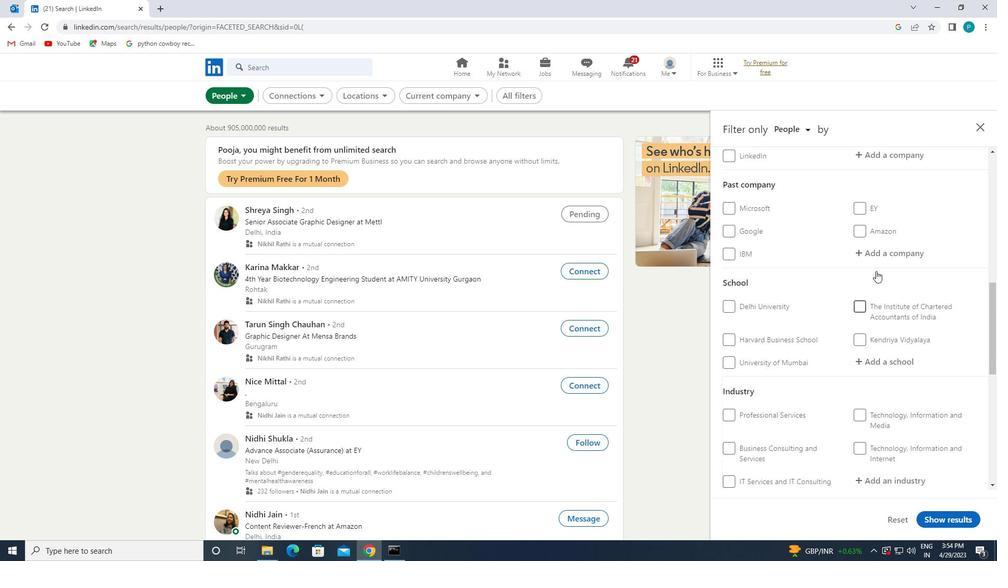 
Action: Mouse scrolled (876, 271) with delta (0, 0)
Screenshot: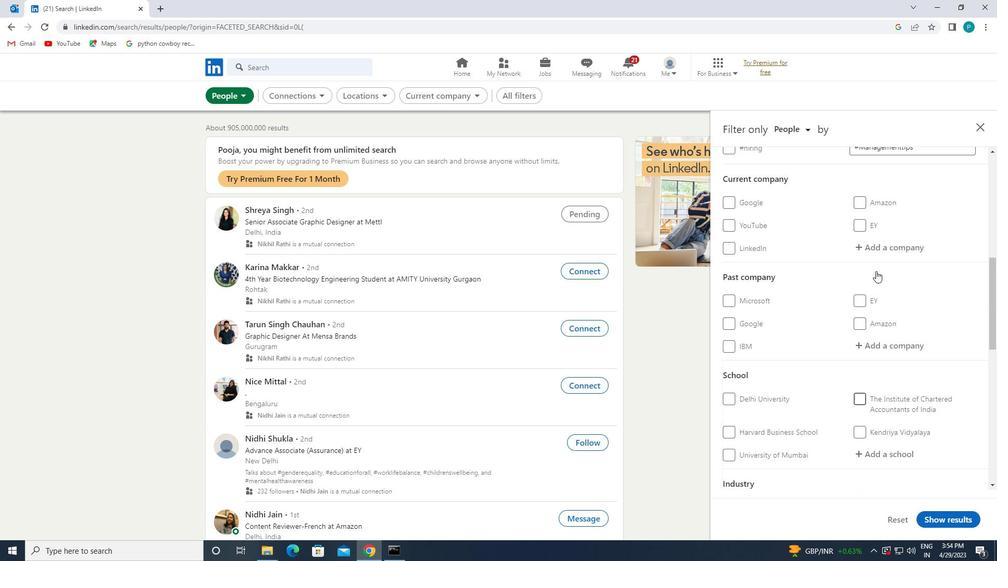 
Action: Mouse scrolled (876, 271) with delta (0, 0)
Screenshot: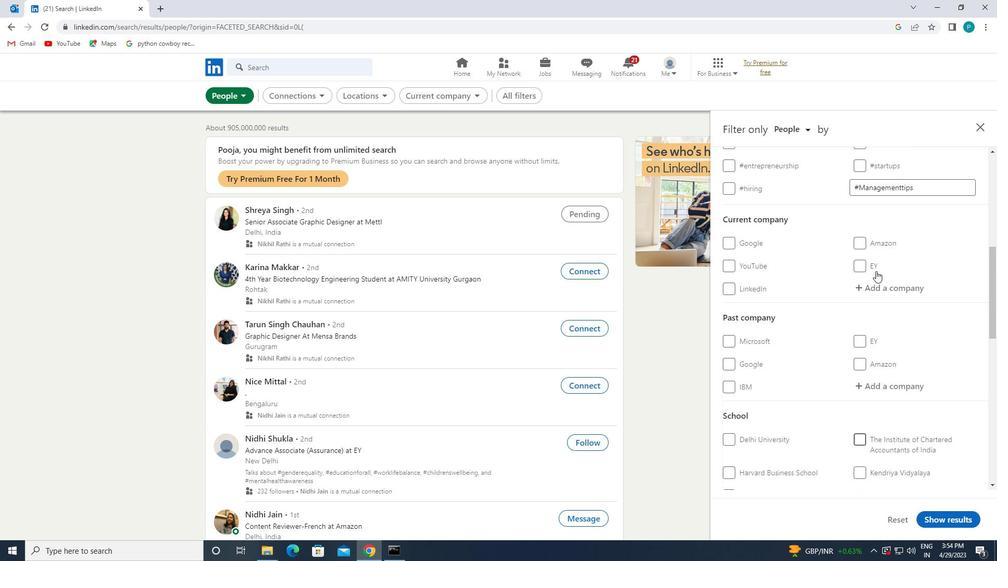 
Action: Mouse moved to (888, 315)
Screenshot: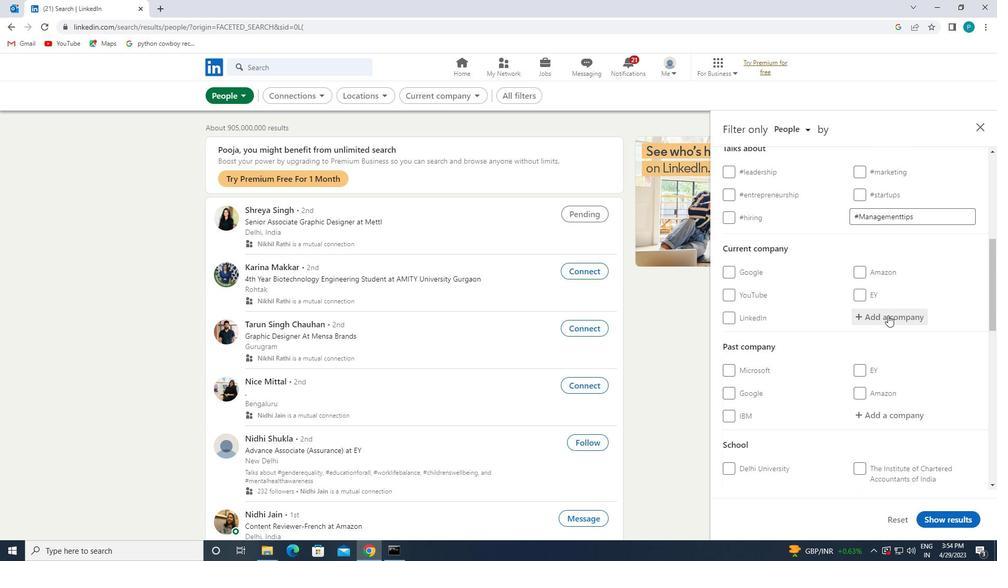 
Action: Mouse pressed left at (888, 315)
Screenshot: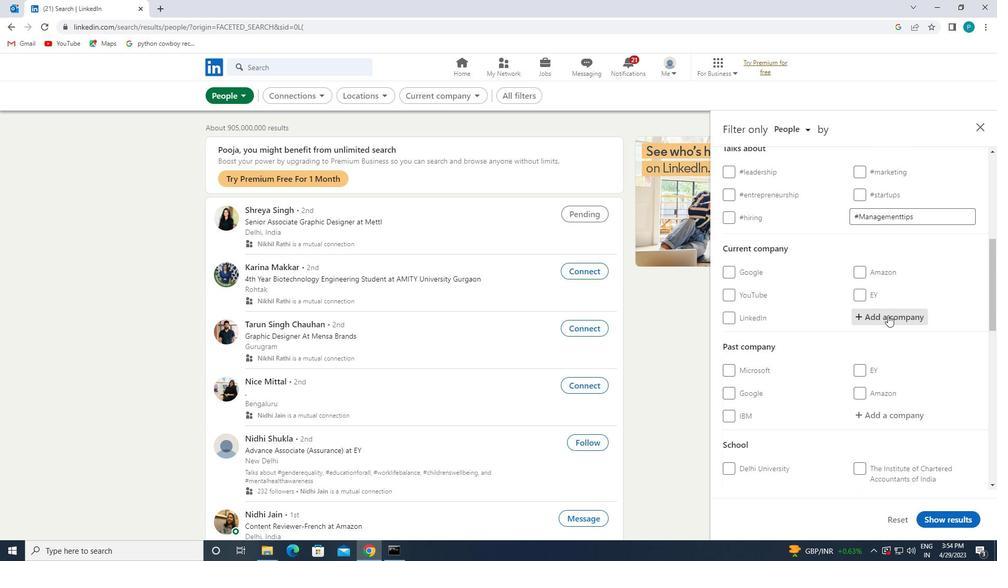 
Action: Key pressed <Key.caps_lock>SGD<Key.backspace>S
Screenshot: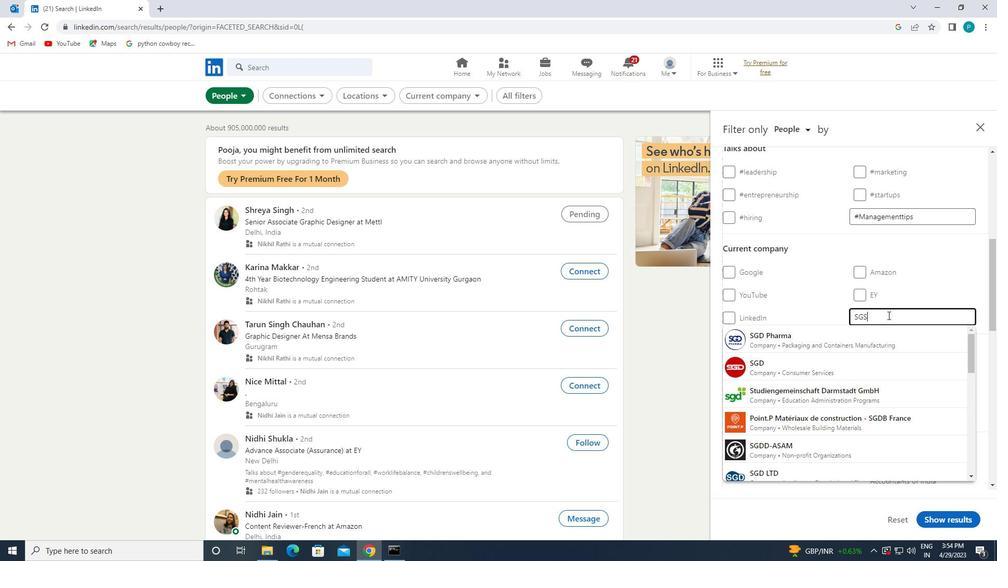 
Action: Mouse moved to (782, 398)
Screenshot: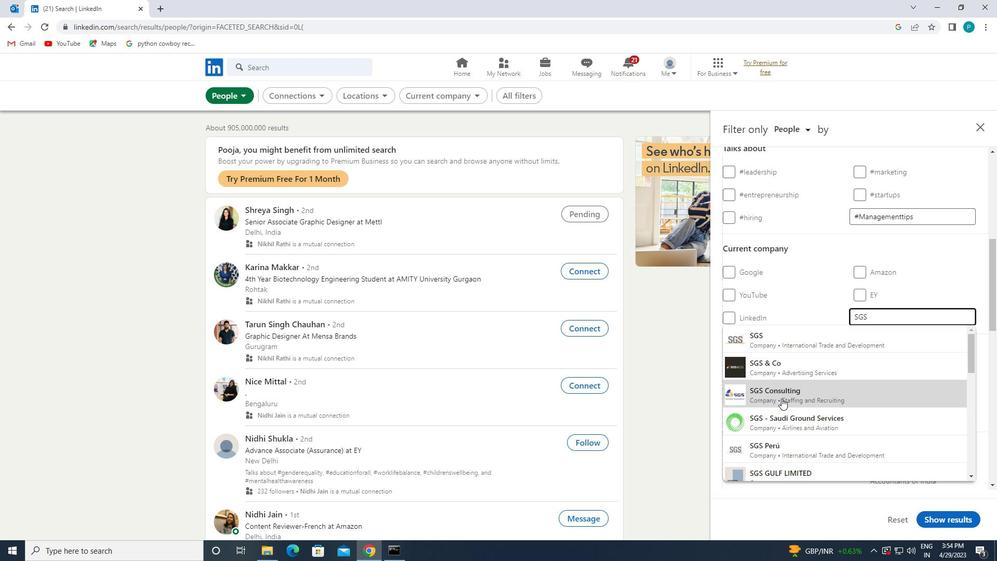 
Action: Mouse pressed left at (782, 398)
Screenshot: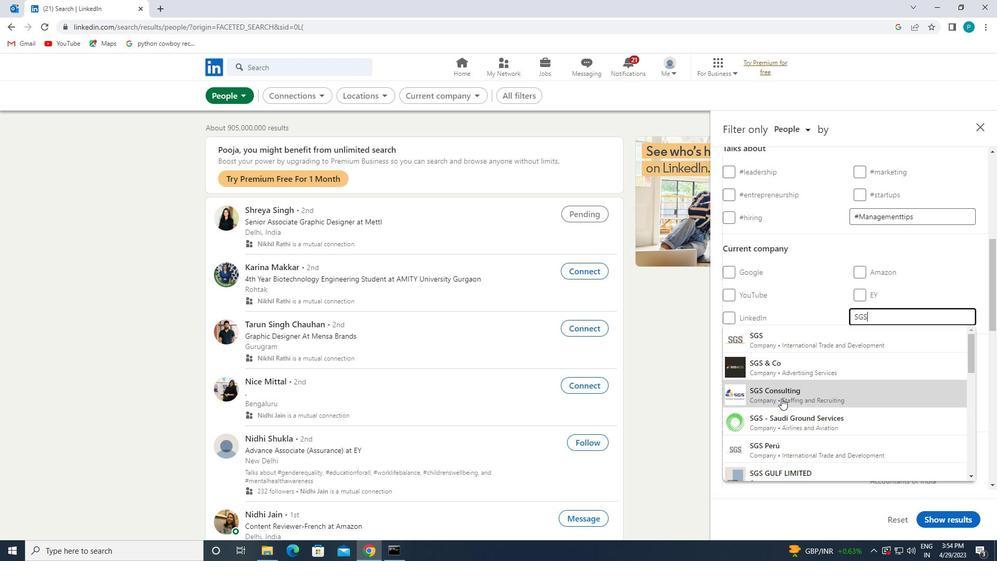 
Action: Mouse scrolled (782, 398) with delta (0, 0)
Screenshot: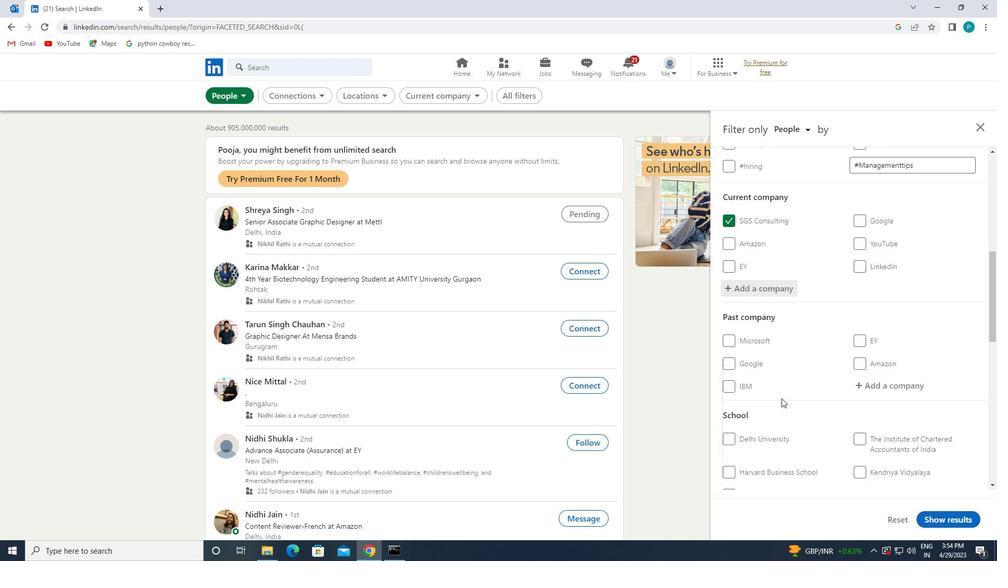 
Action: Mouse scrolled (782, 398) with delta (0, 0)
Screenshot: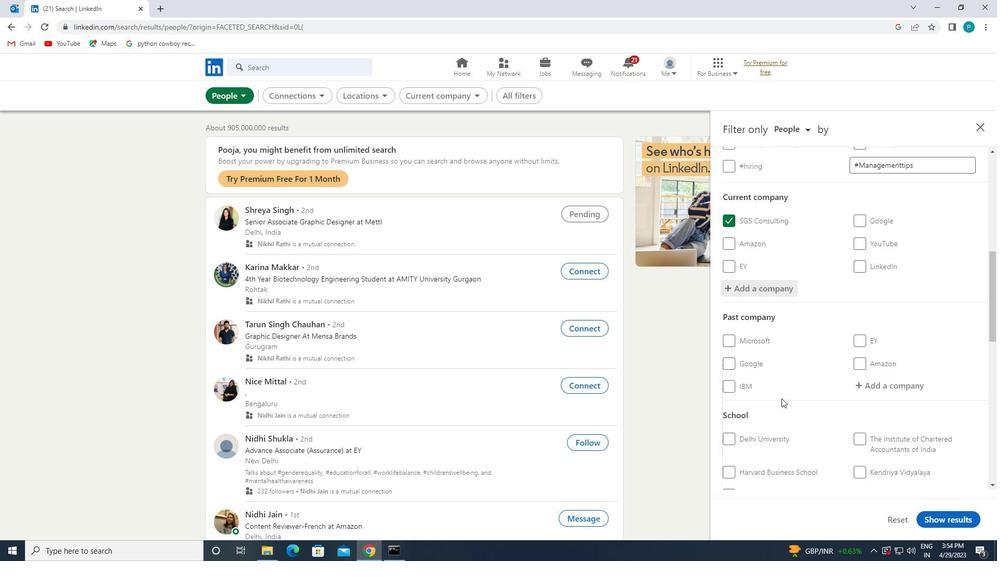 
Action: Mouse moved to (777, 350)
Screenshot: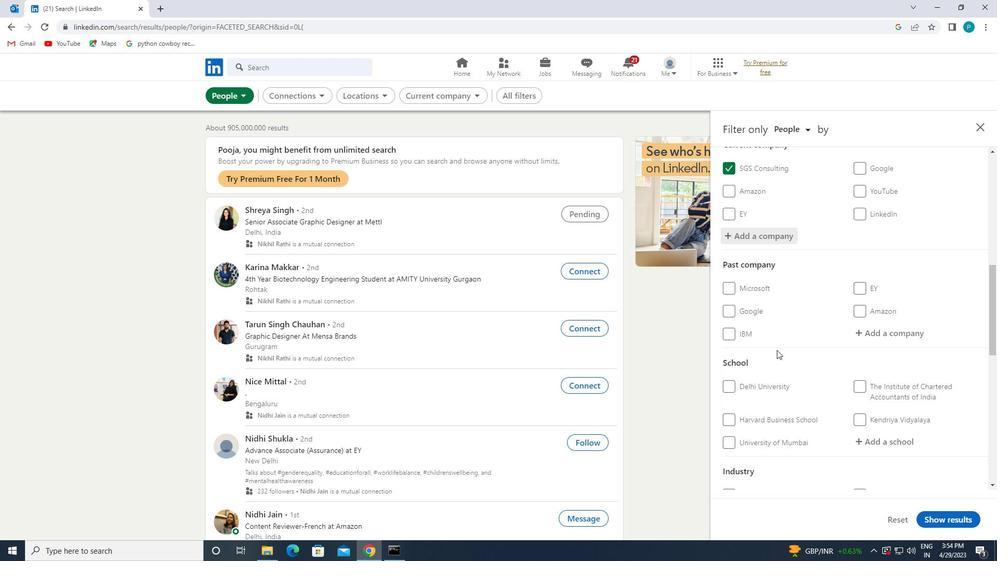 
Action: Mouse scrolled (777, 349) with delta (0, 0)
Screenshot: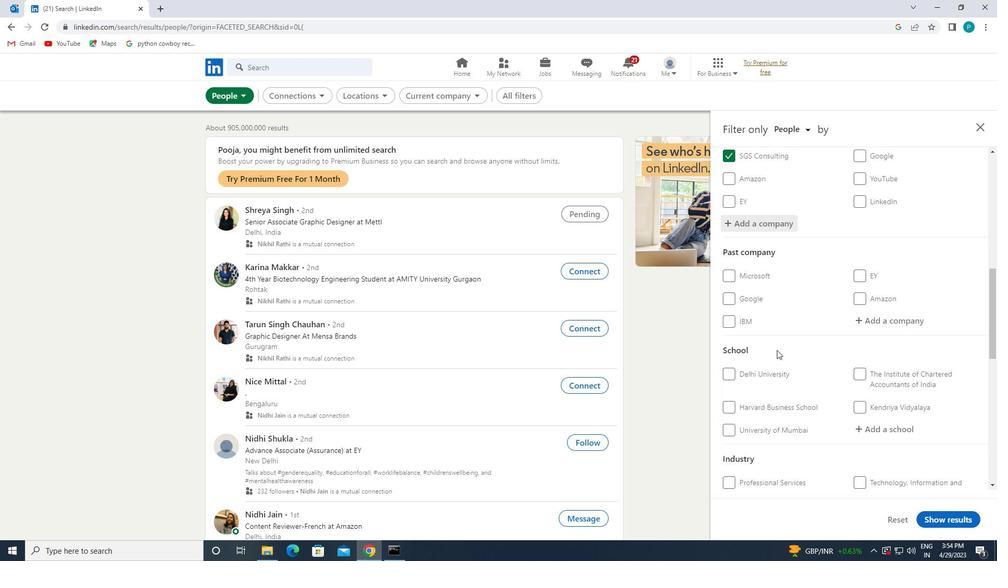 
Action: Mouse scrolled (777, 349) with delta (0, 0)
Screenshot: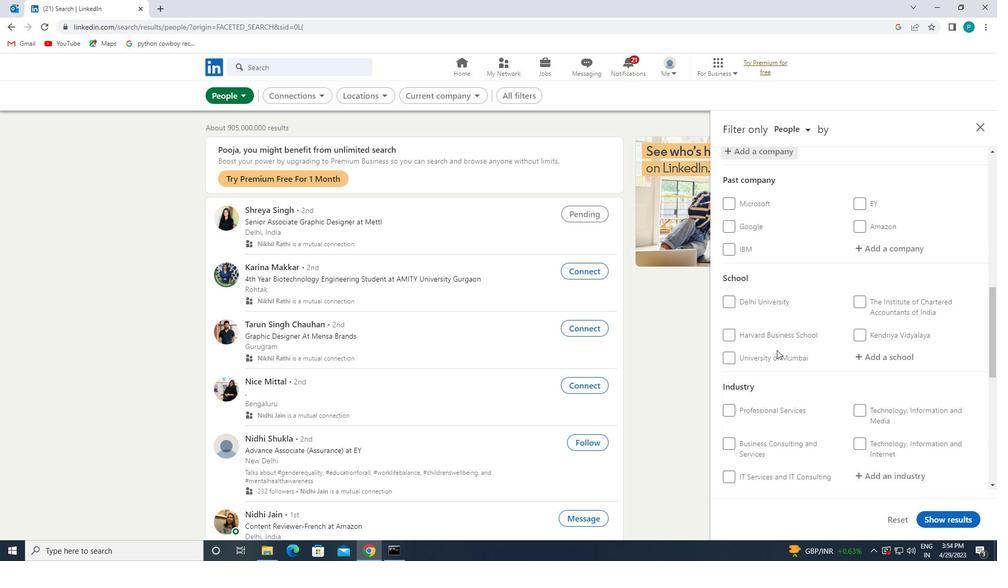 
Action: Mouse moved to (875, 331)
Screenshot: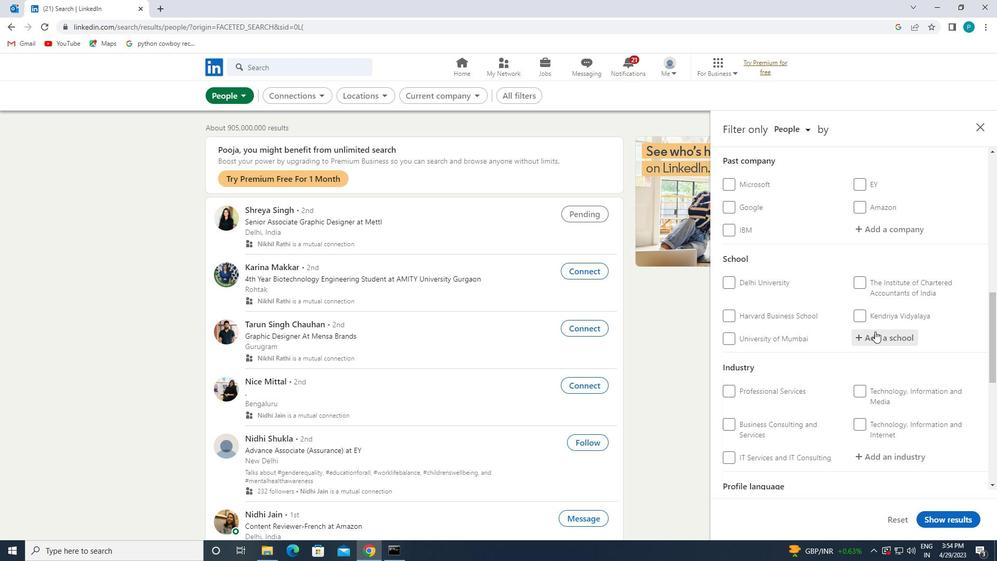 
Action: Mouse pressed left at (875, 331)
Screenshot: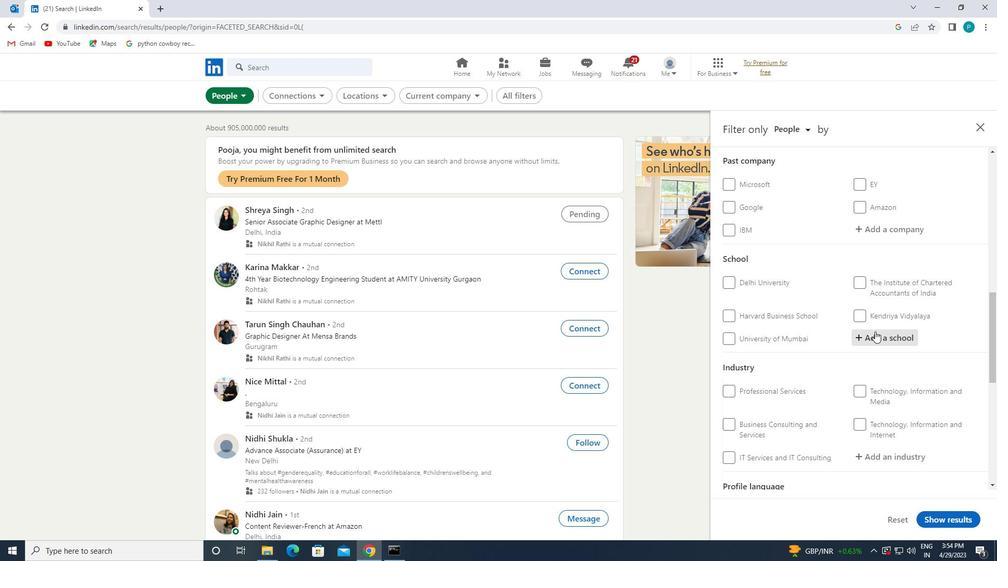 
Action: Key pressed <Key.caps_lock>S<Key.caps_lock>IKKIM
Screenshot: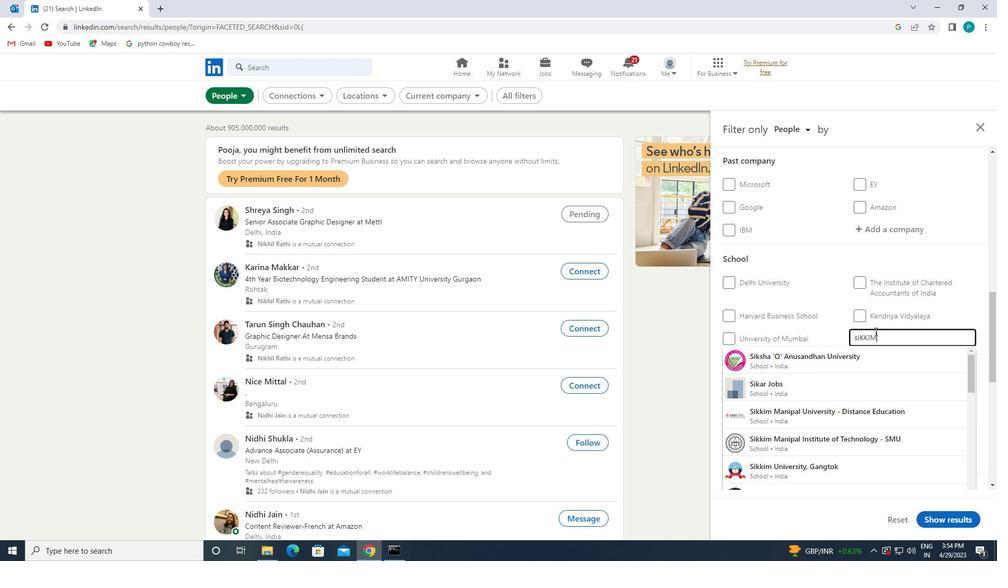 
Action: Mouse moved to (868, 362)
Screenshot: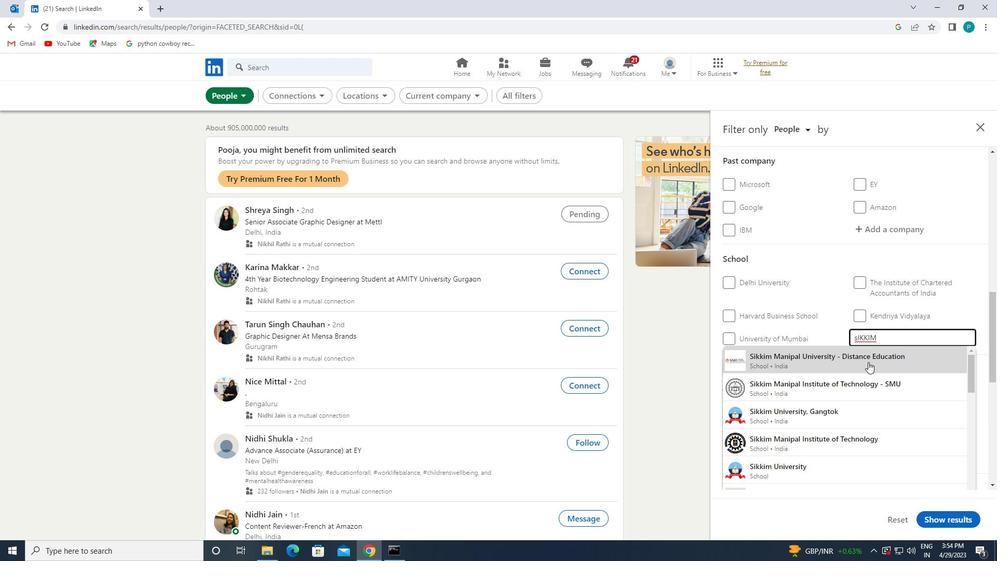 
Action: Mouse pressed left at (868, 362)
Screenshot: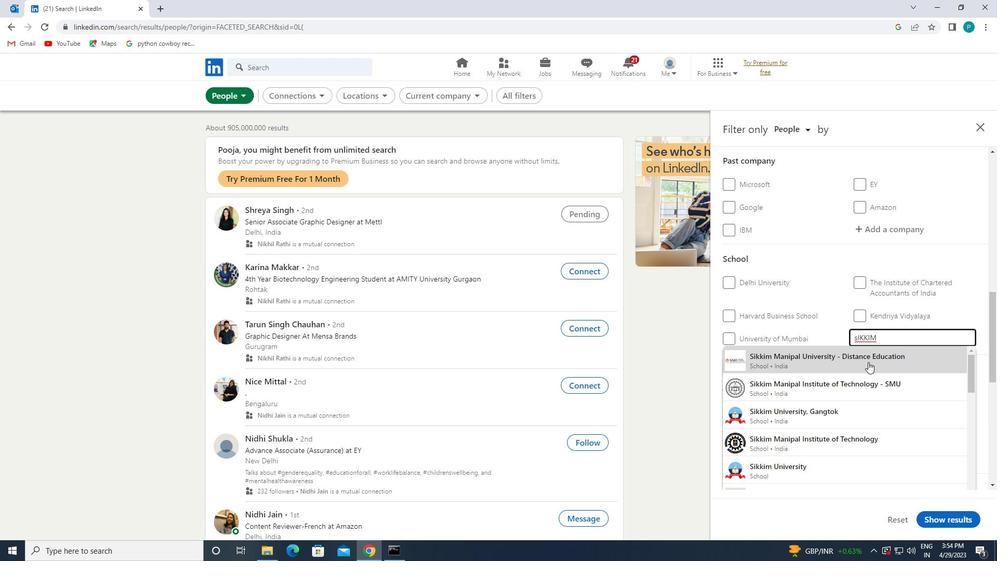
Action: Mouse moved to (868, 362)
Screenshot: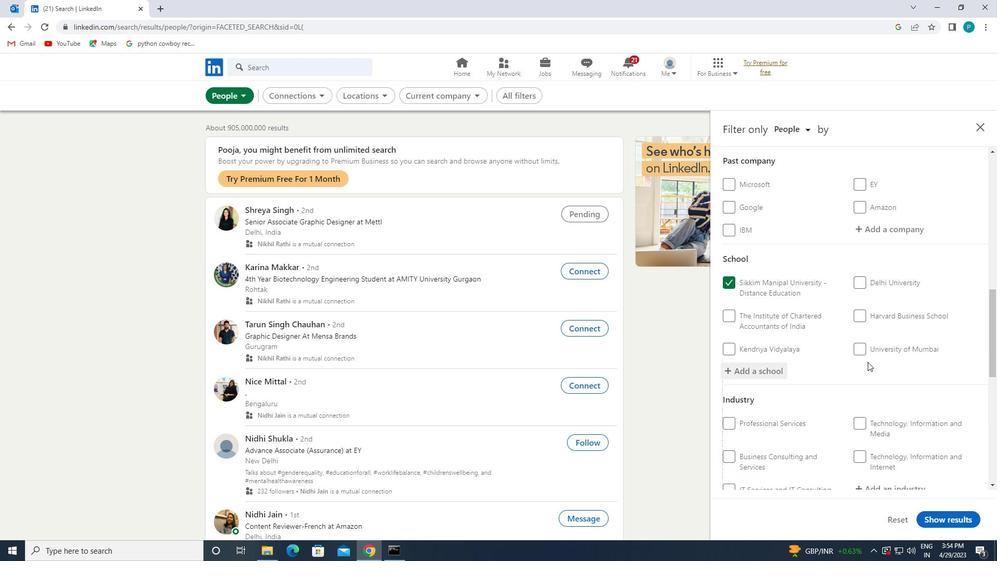 
Action: Mouse scrolled (868, 361) with delta (0, 0)
Screenshot: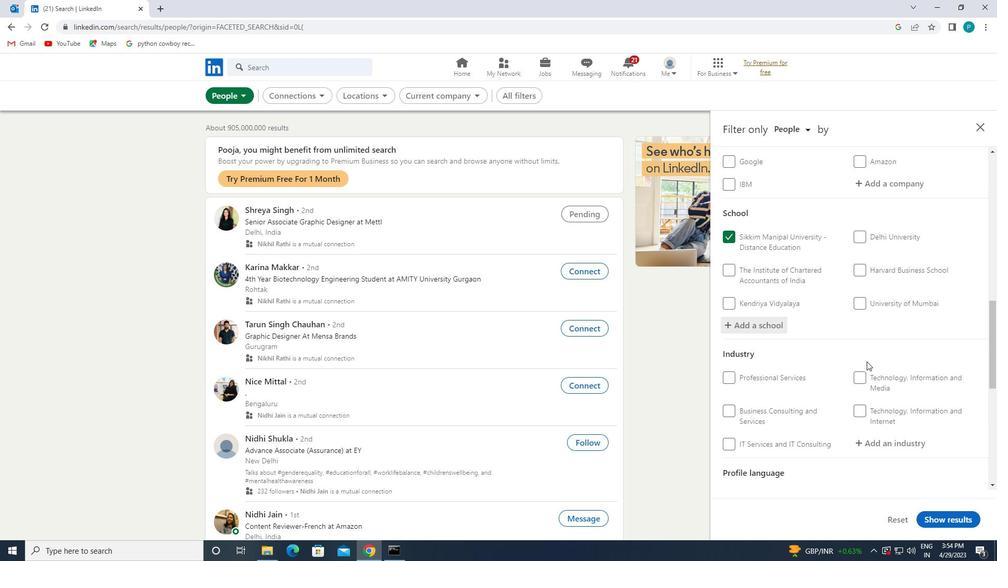 
Action: Mouse scrolled (868, 361) with delta (0, 0)
Screenshot: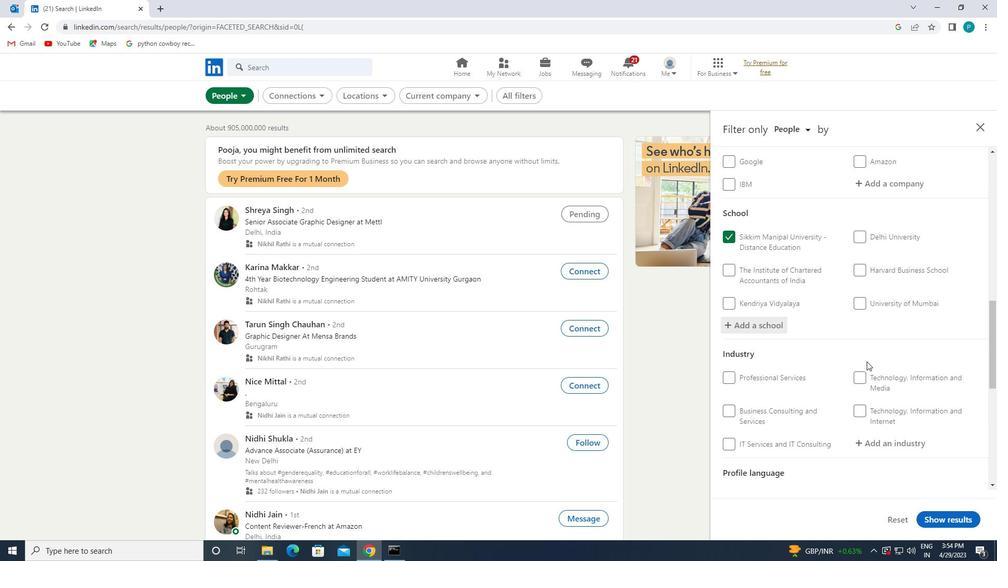 
Action: Mouse scrolled (868, 361) with delta (0, 0)
Screenshot: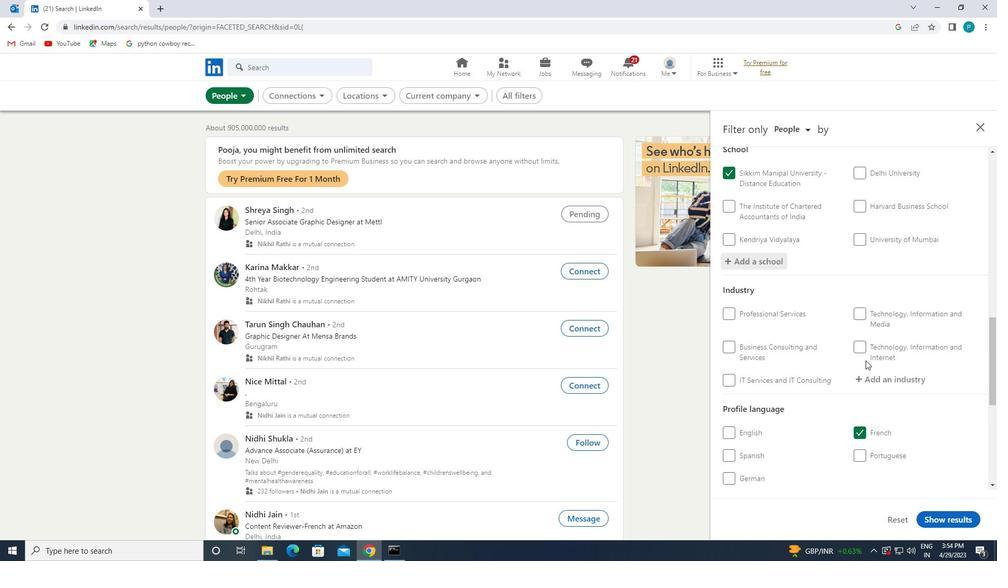 
Action: Mouse moved to (873, 322)
Screenshot: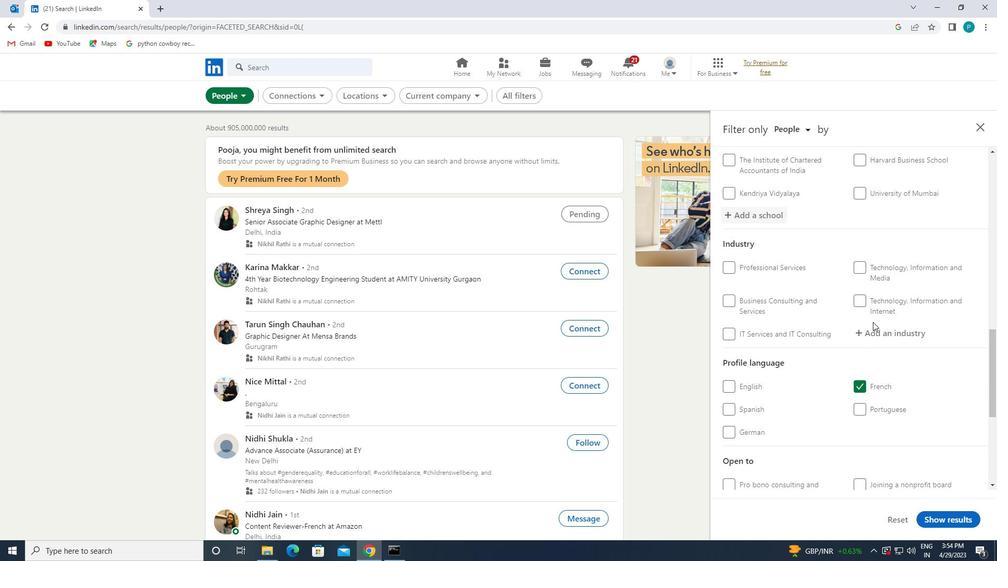 
Action: Mouse pressed left at (873, 322)
Screenshot: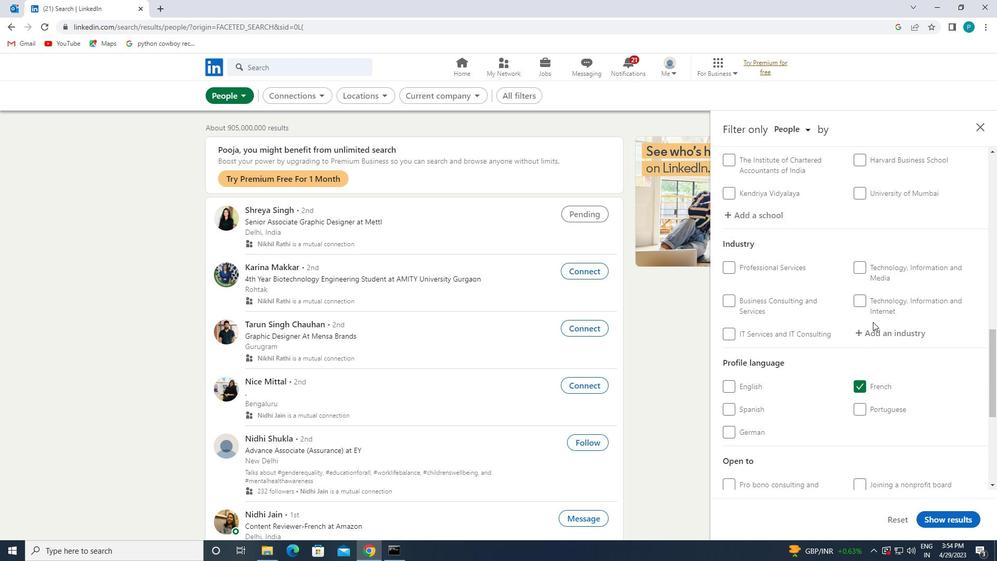 
Action: Mouse moved to (877, 329)
Screenshot: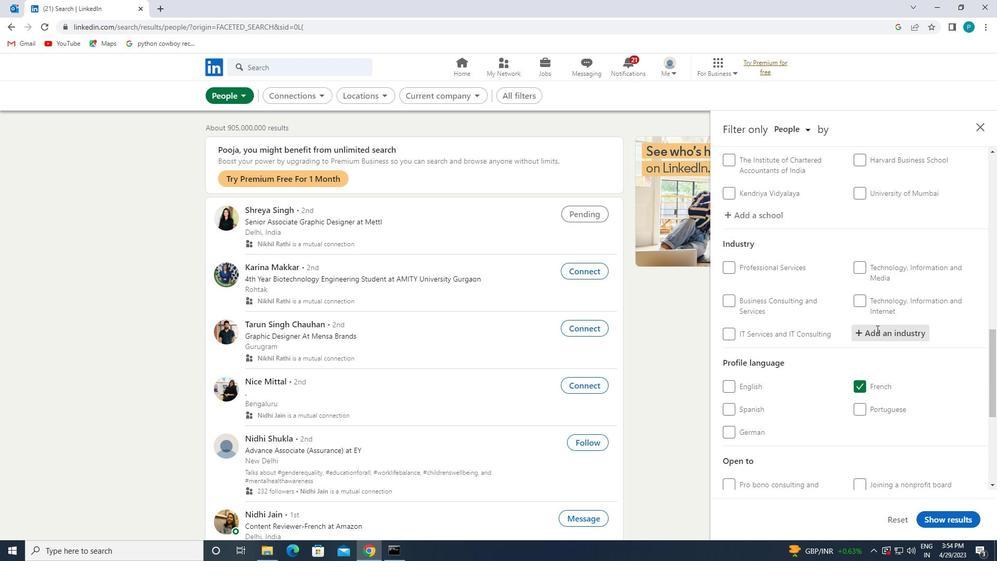 
Action: Mouse pressed left at (877, 329)
Screenshot: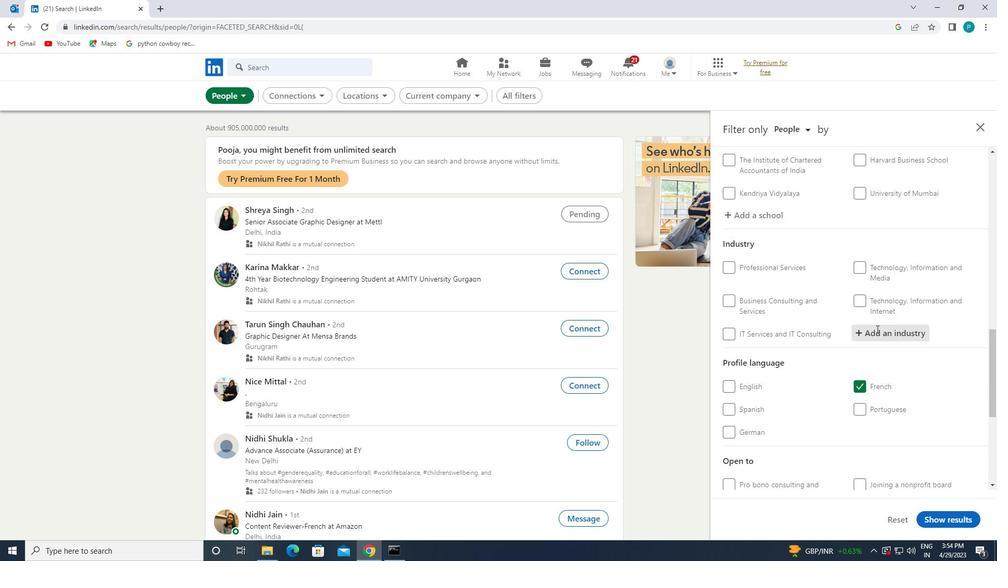
Action: Key pressed <Key.caps_lock>P<Key.caps_lock>UBLIC
Screenshot: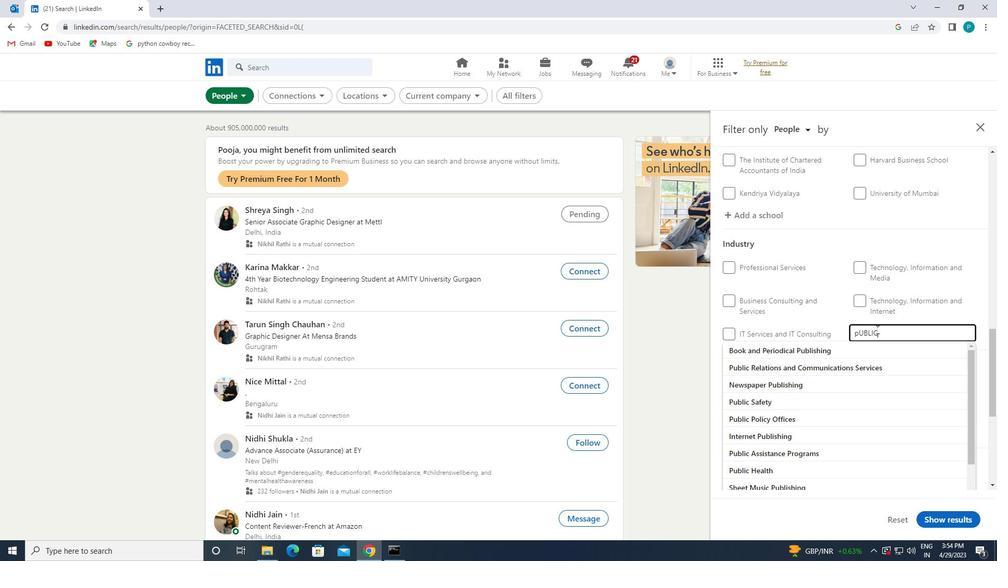 
Action: Mouse moved to (842, 390)
Screenshot: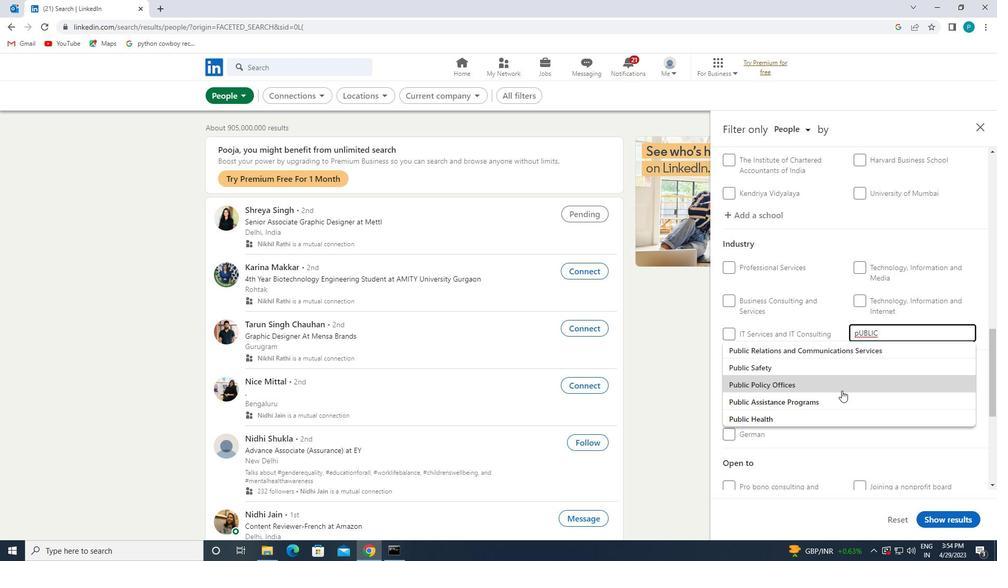 
Action: Mouse pressed left at (842, 390)
Screenshot: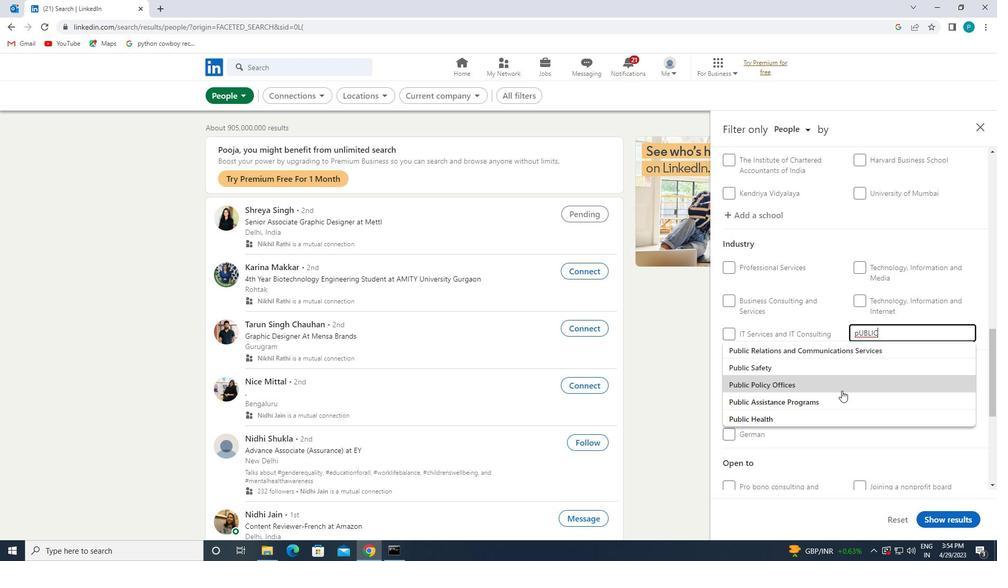 
Action: Mouse scrolled (842, 390) with delta (0, 0)
Screenshot: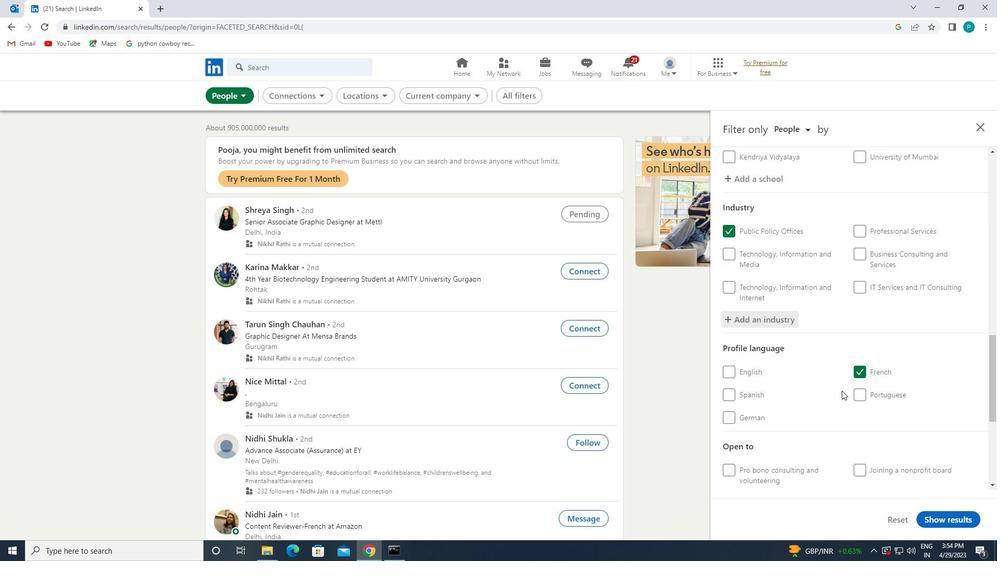 
Action: Mouse scrolled (842, 390) with delta (0, 0)
Screenshot: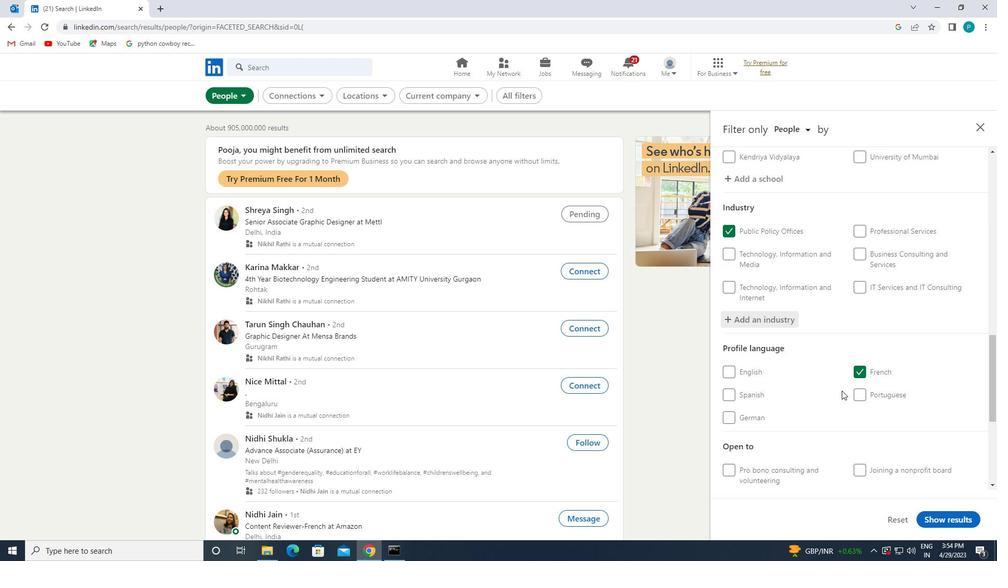 
Action: Mouse scrolled (842, 390) with delta (0, 0)
Screenshot: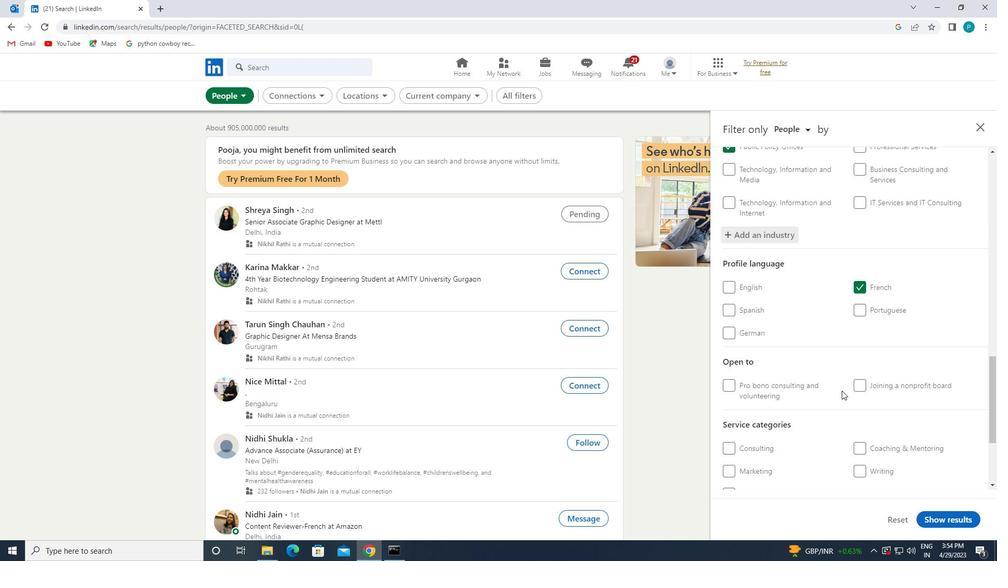 
Action: Mouse scrolled (842, 390) with delta (0, 0)
Screenshot: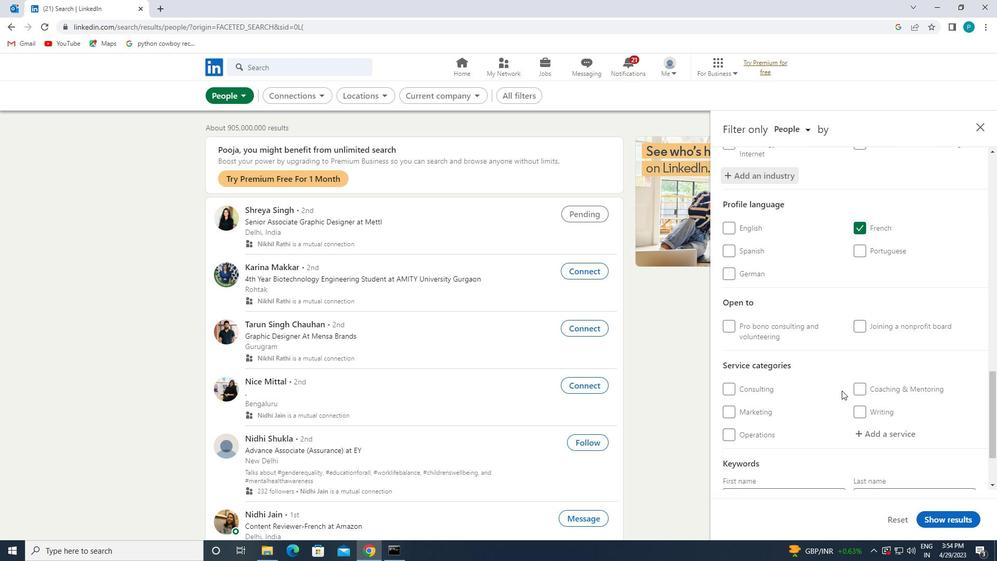 
Action: Mouse scrolled (842, 390) with delta (0, 0)
Screenshot: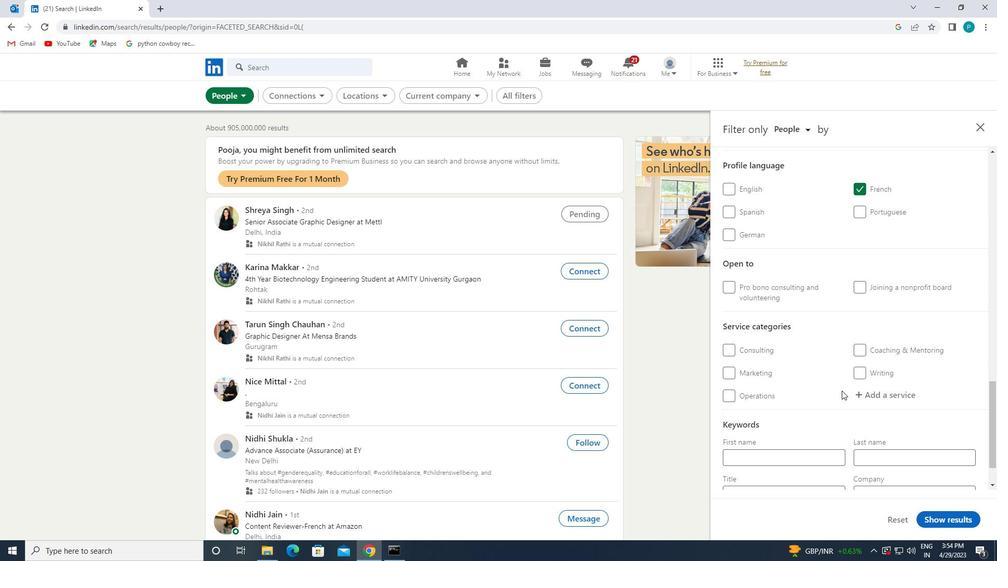 
Action: Mouse moved to (883, 343)
Screenshot: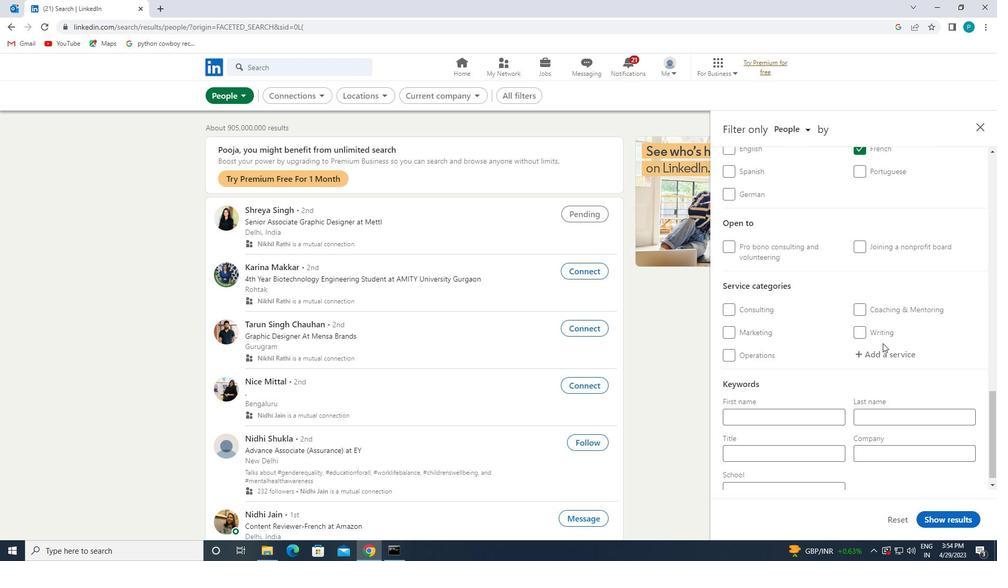 
Action: Mouse pressed left at (883, 343)
Screenshot: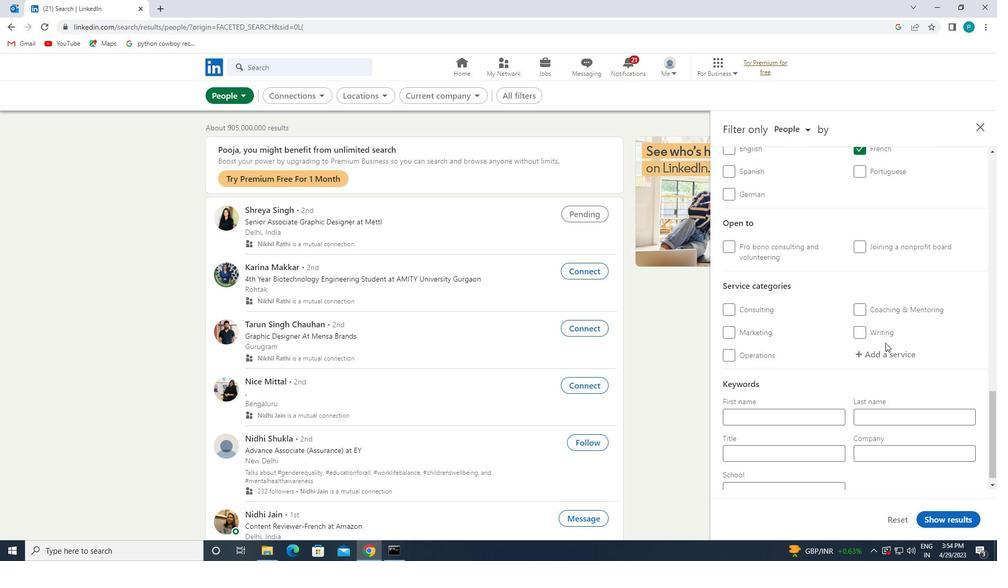 
Action: Mouse moved to (893, 348)
Screenshot: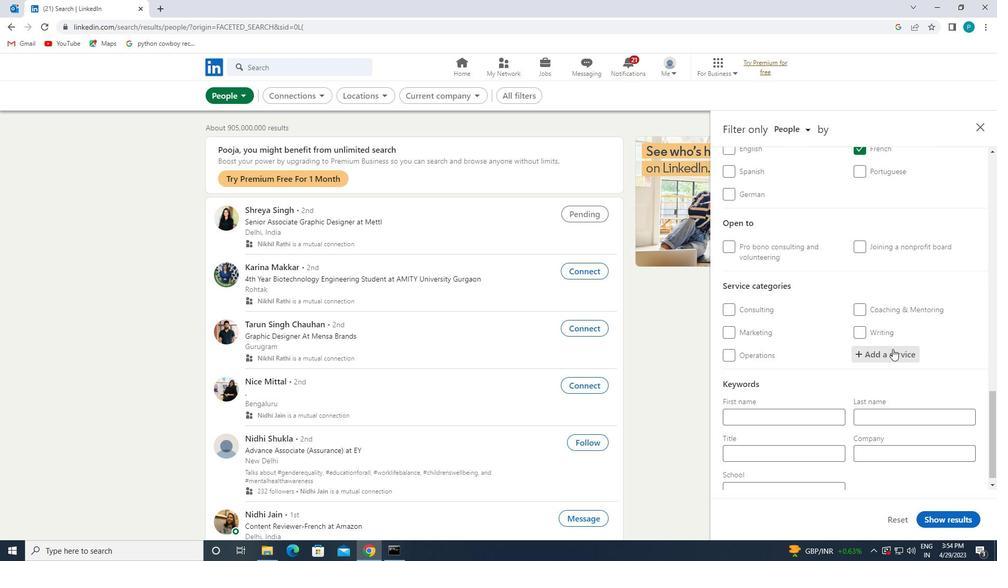 
Action: Mouse pressed left at (893, 348)
Screenshot: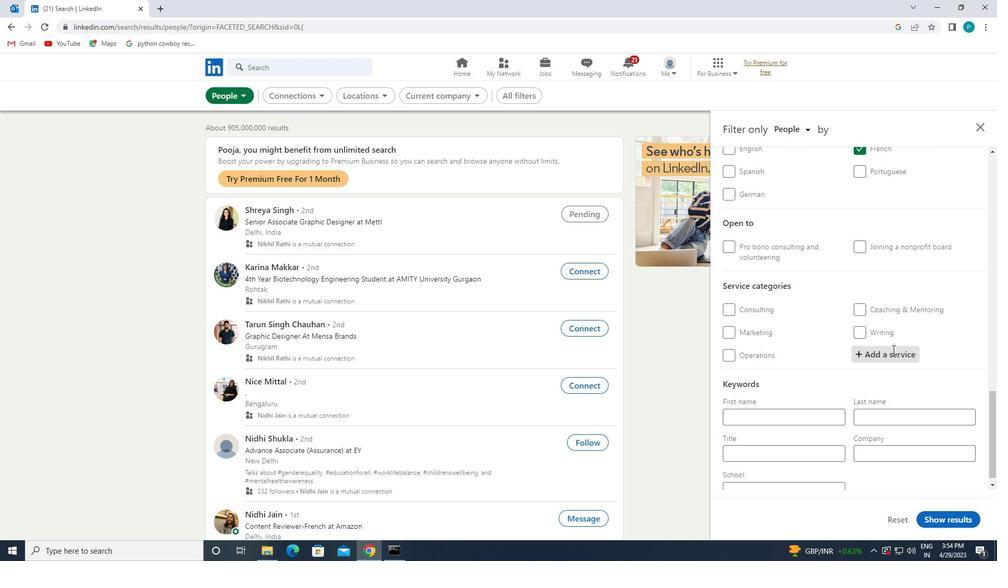 
Action: Mouse moved to (893, 349)
Screenshot: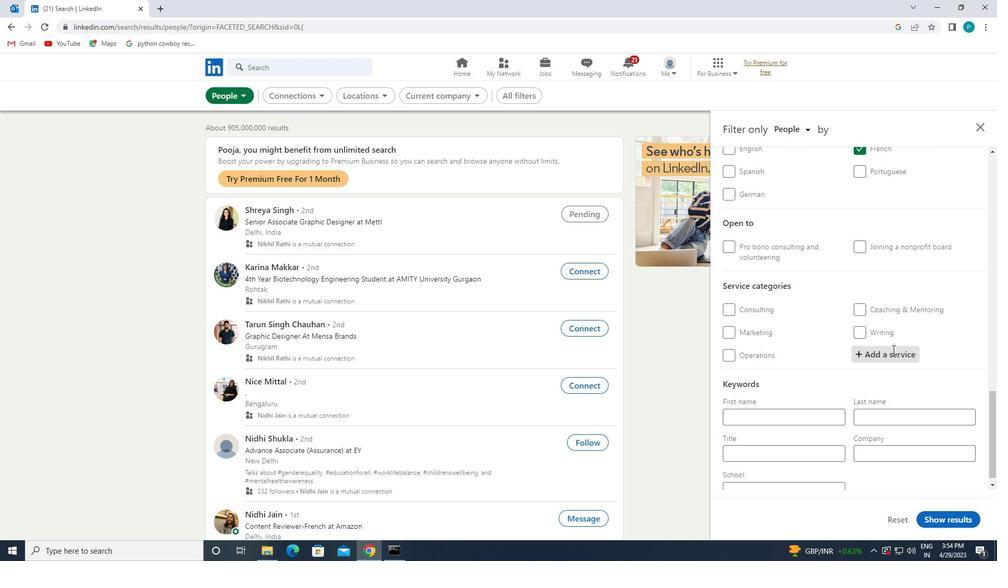 
Action: Key pressed <Key.caps_lock>P<Key.caps_lock>ROJECT
Screenshot: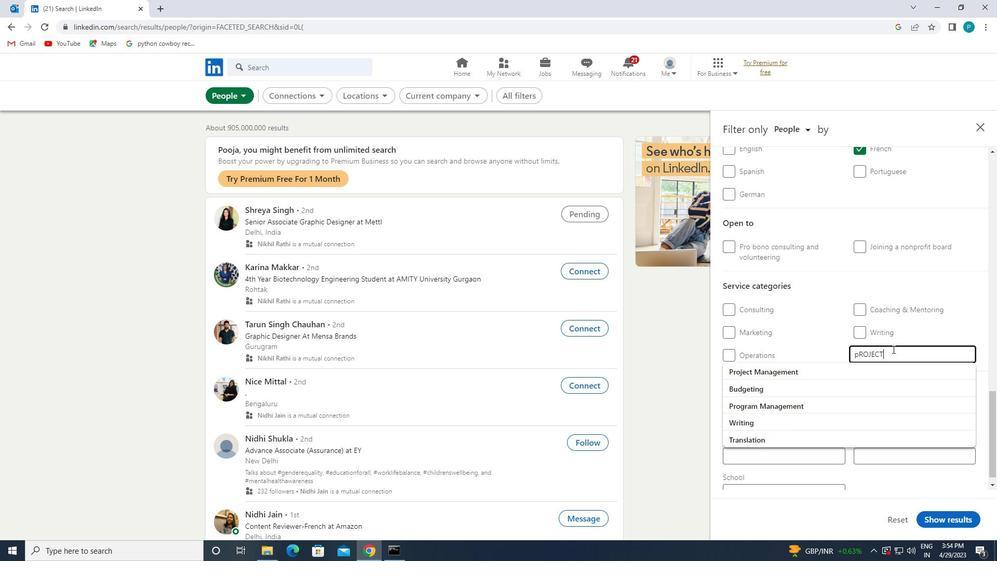 
Action: Mouse moved to (826, 374)
Screenshot: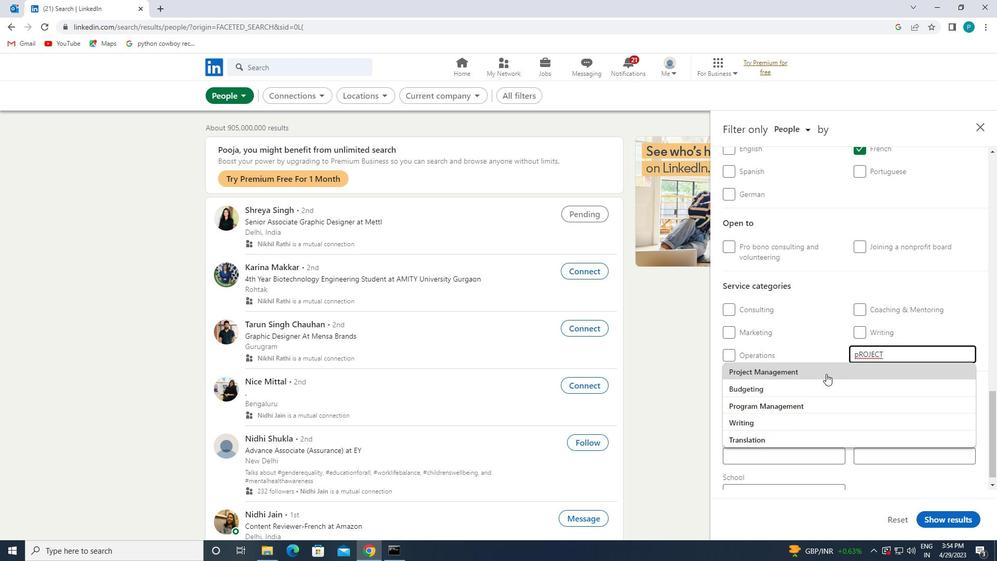 
Action: Mouse pressed left at (826, 374)
Screenshot: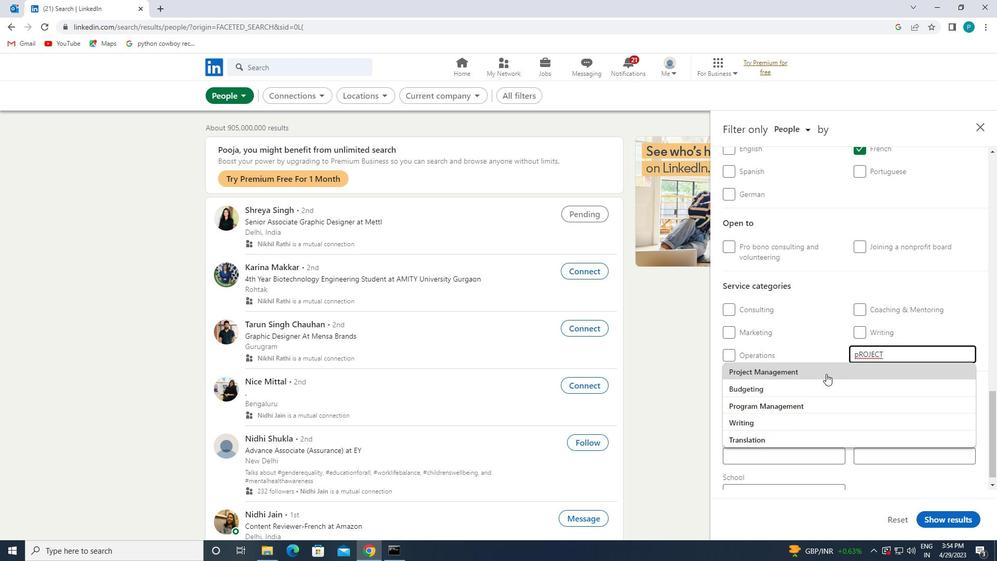 
Action: Mouse moved to (826, 373)
Screenshot: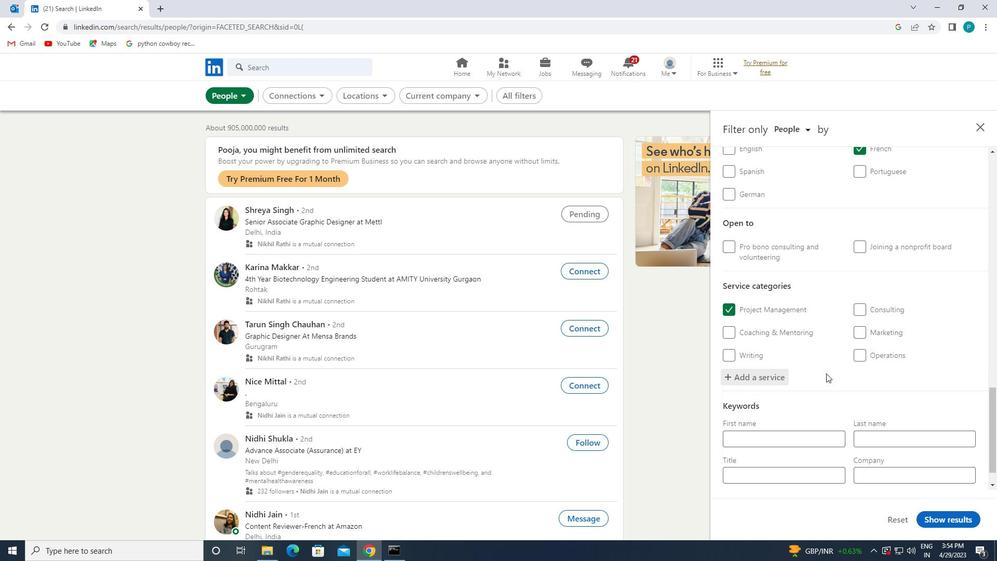 
Action: Mouse scrolled (826, 373) with delta (0, 0)
Screenshot: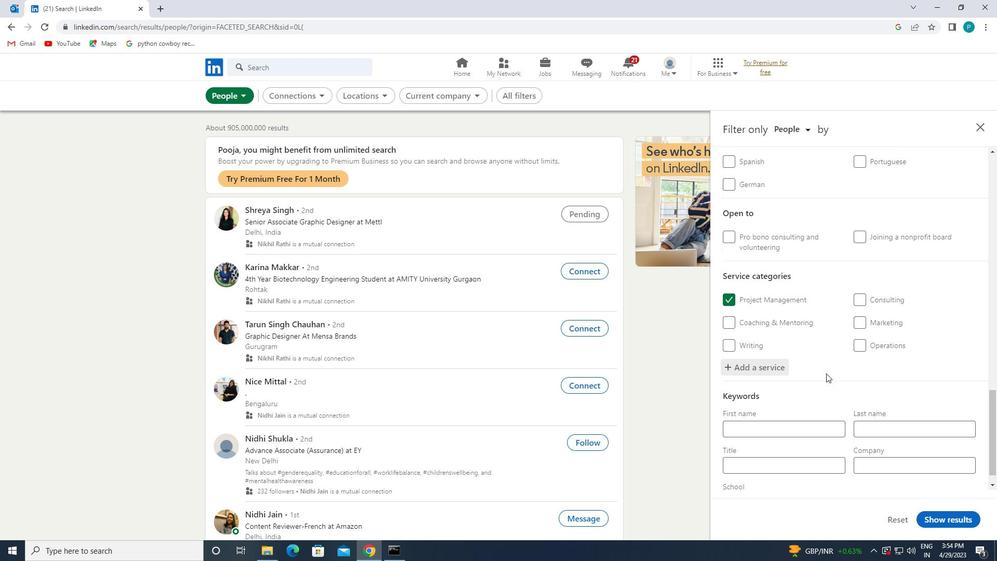 
Action: Mouse scrolled (826, 373) with delta (0, 0)
Screenshot: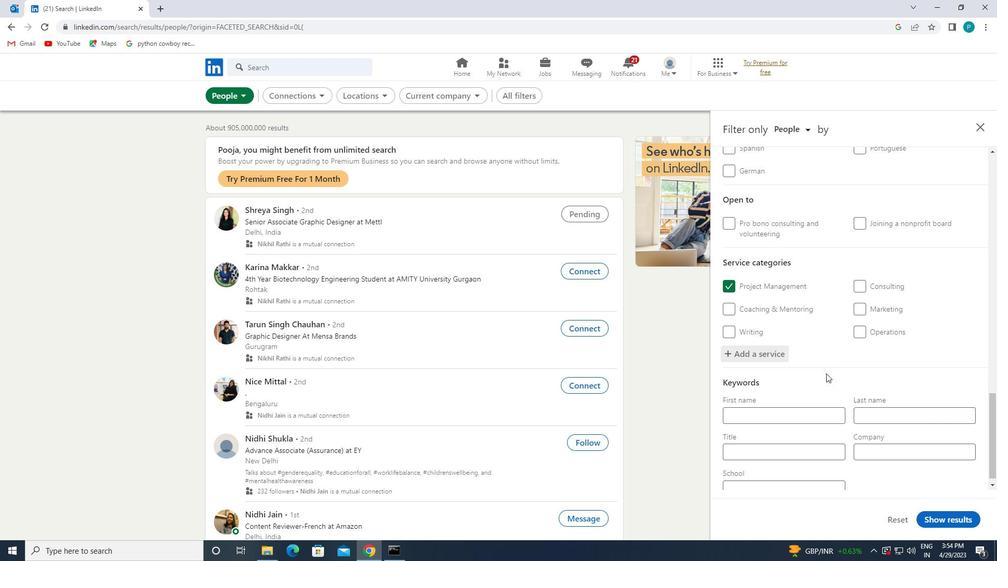 
Action: Mouse scrolled (826, 373) with delta (0, 0)
Screenshot: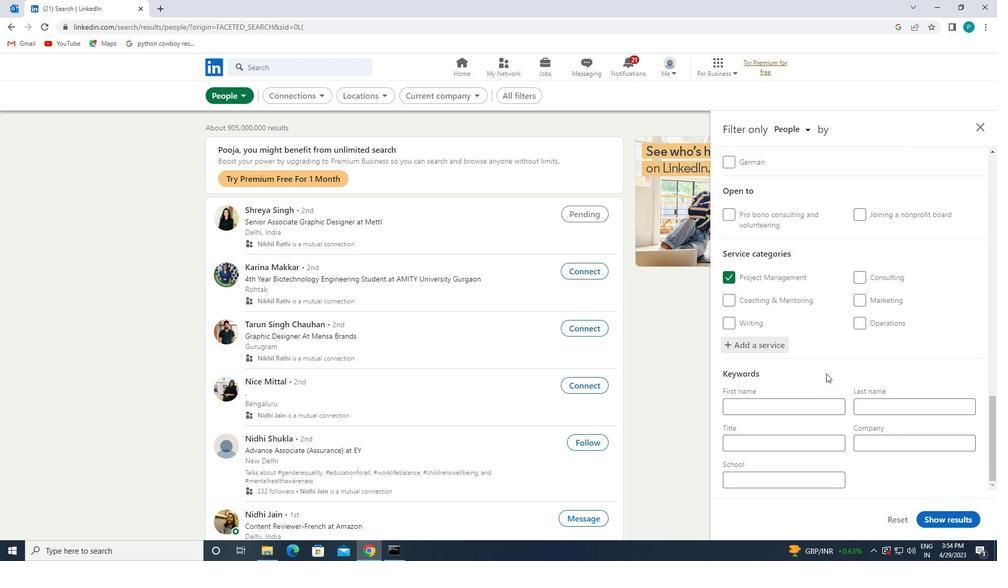 
Action: Mouse moved to (786, 440)
Screenshot: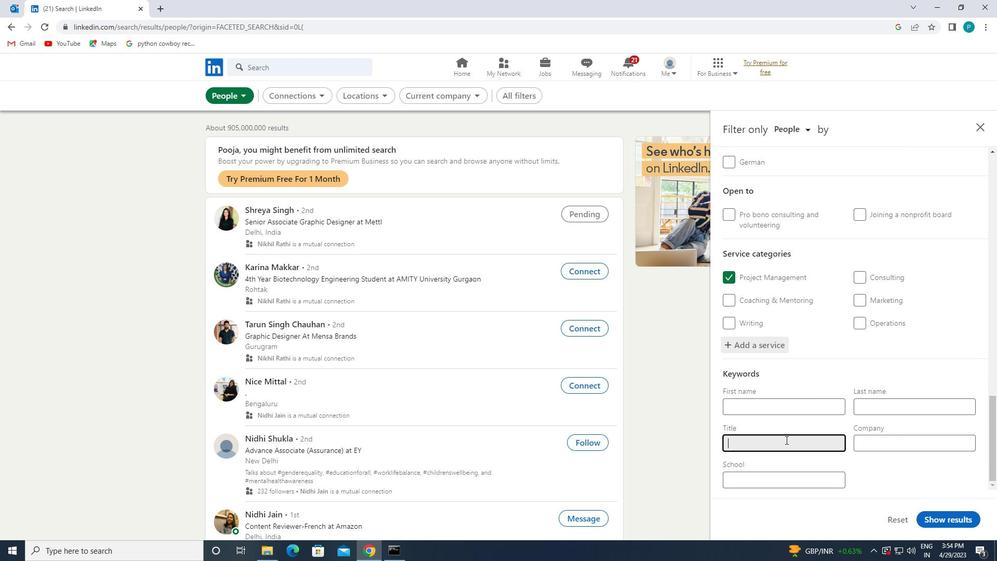 
Action: Mouse pressed left at (786, 440)
Screenshot: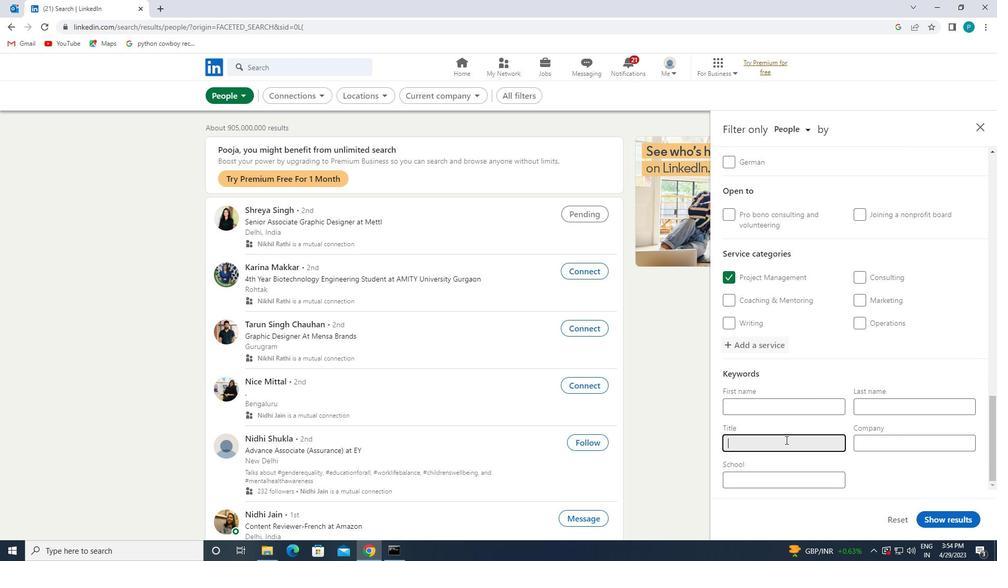 
Action: Key pressed P<Key.caps_lock>ARKING<Key.space><Key.caps_lock>A<Key.caps_lock>TTENDANT
Screenshot: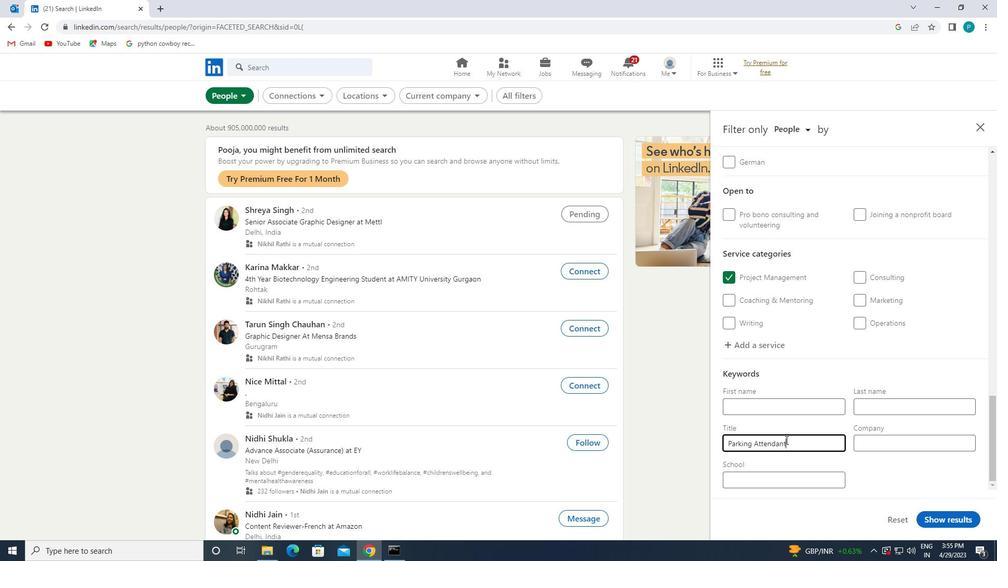 
Action: Mouse moved to (942, 517)
Screenshot: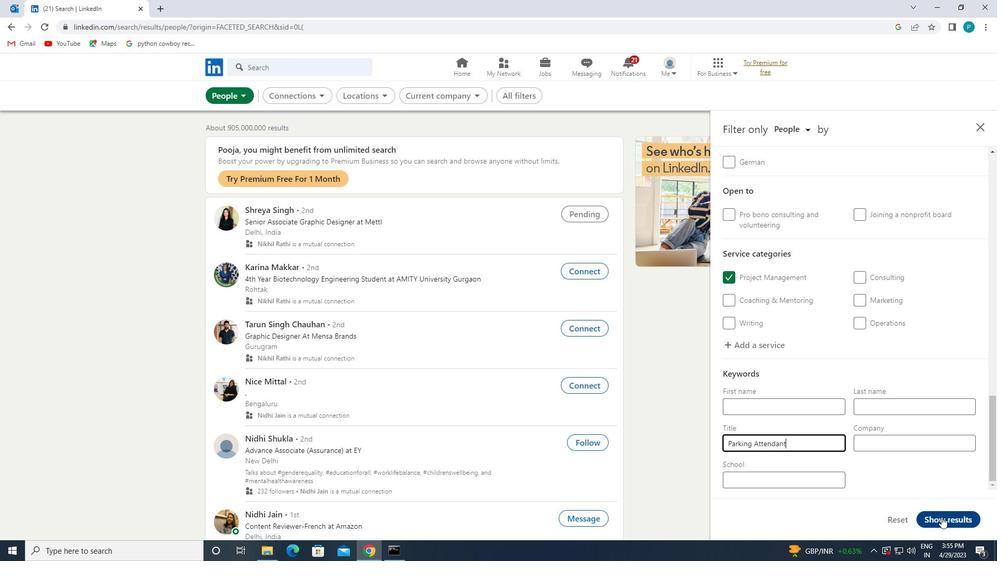 
Action: Mouse pressed left at (942, 517)
Screenshot: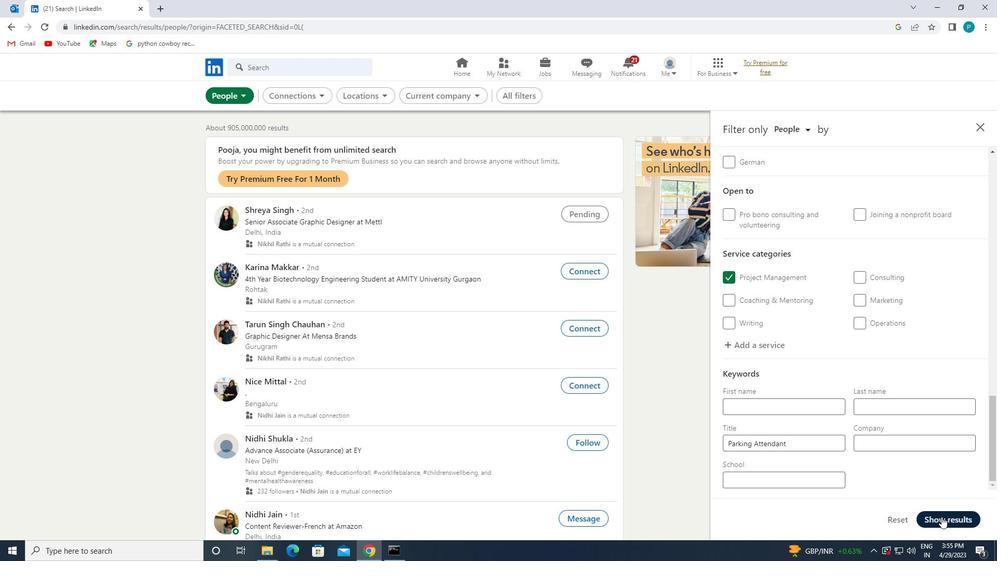 
